 Task: Create a due date automation trigger when advanced on, on the monday of the week a card is due add fields with custom field "Resume" set to a number lower or equal to 1 and greater or equal to 10 at 11:00 AM.
Action: Mouse moved to (1110, 84)
Screenshot: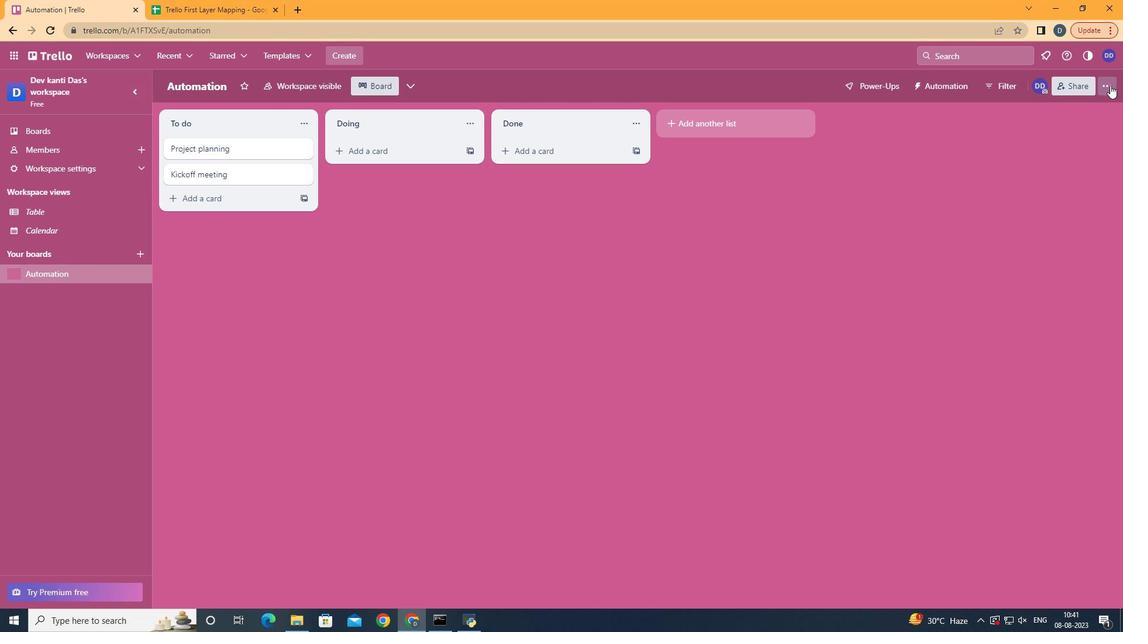
Action: Mouse pressed left at (1110, 84)
Screenshot: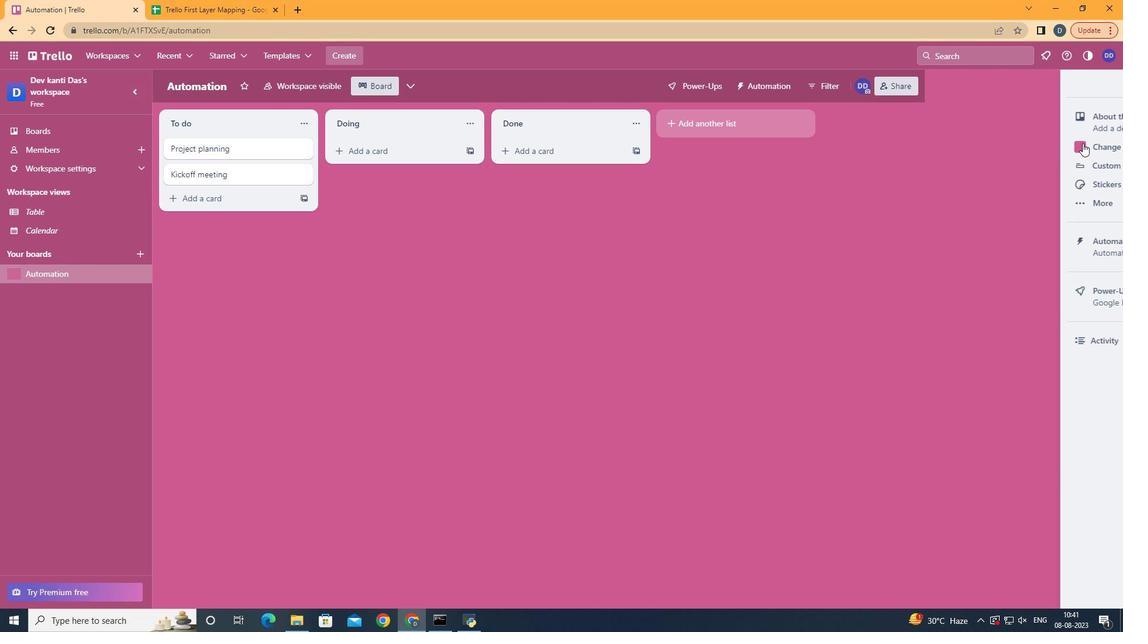 
Action: Mouse moved to (1021, 250)
Screenshot: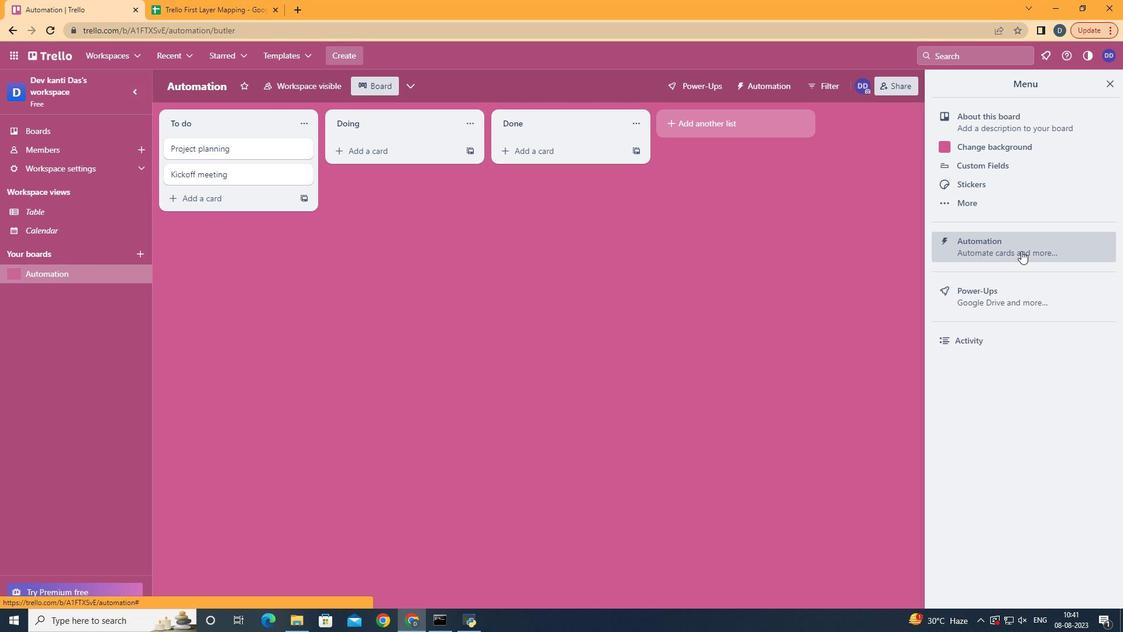 
Action: Mouse pressed left at (1021, 250)
Screenshot: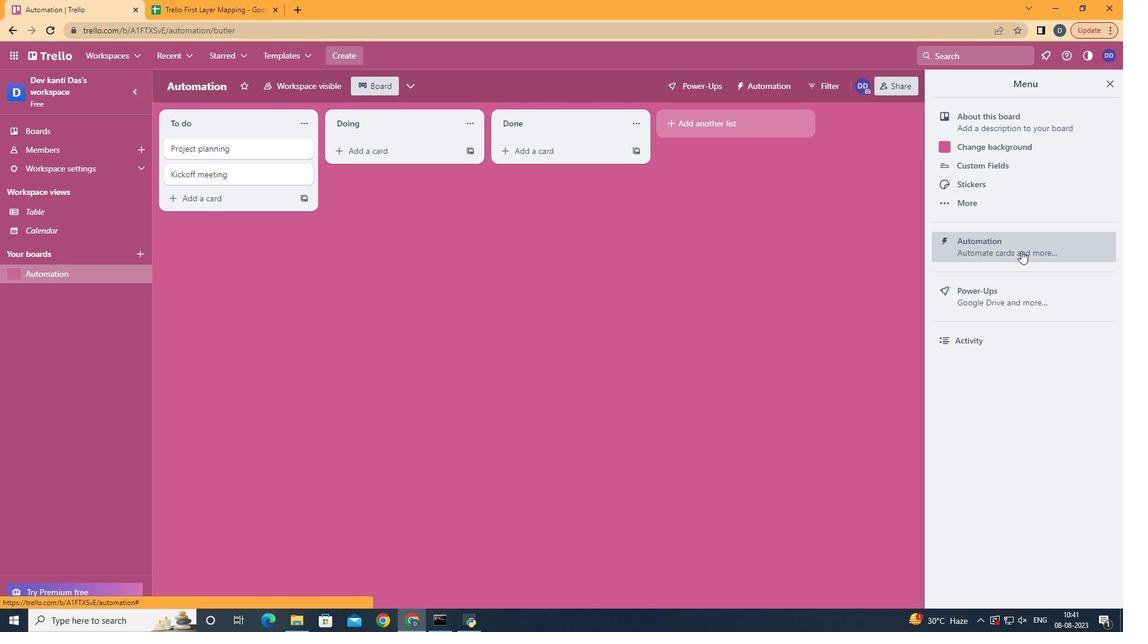 
Action: Mouse moved to (201, 239)
Screenshot: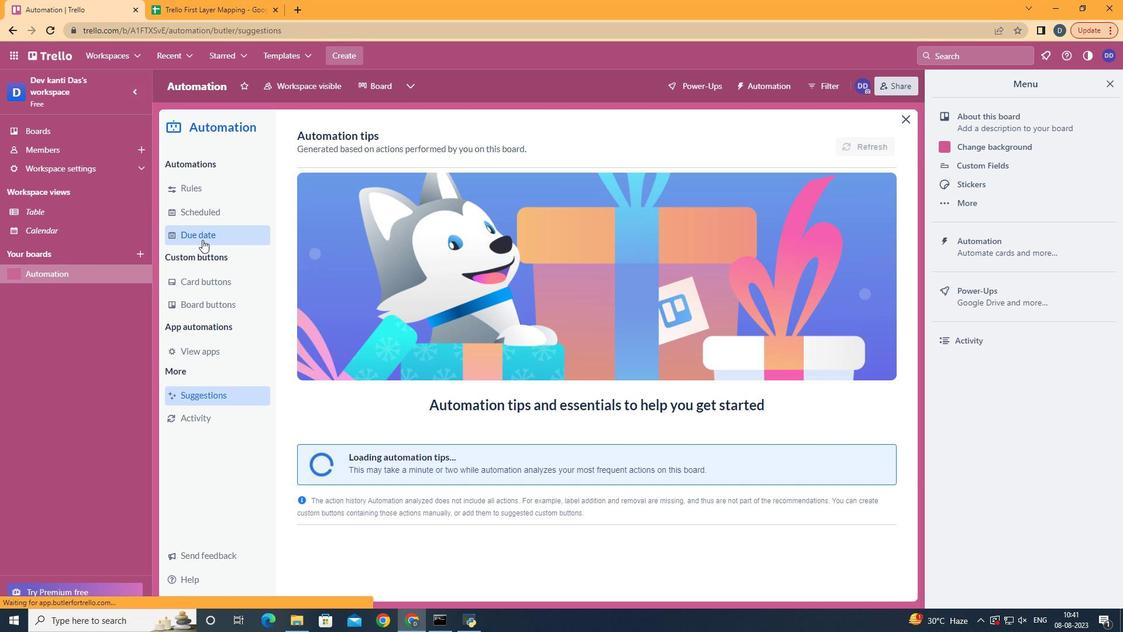 
Action: Mouse pressed left at (201, 239)
Screenshot: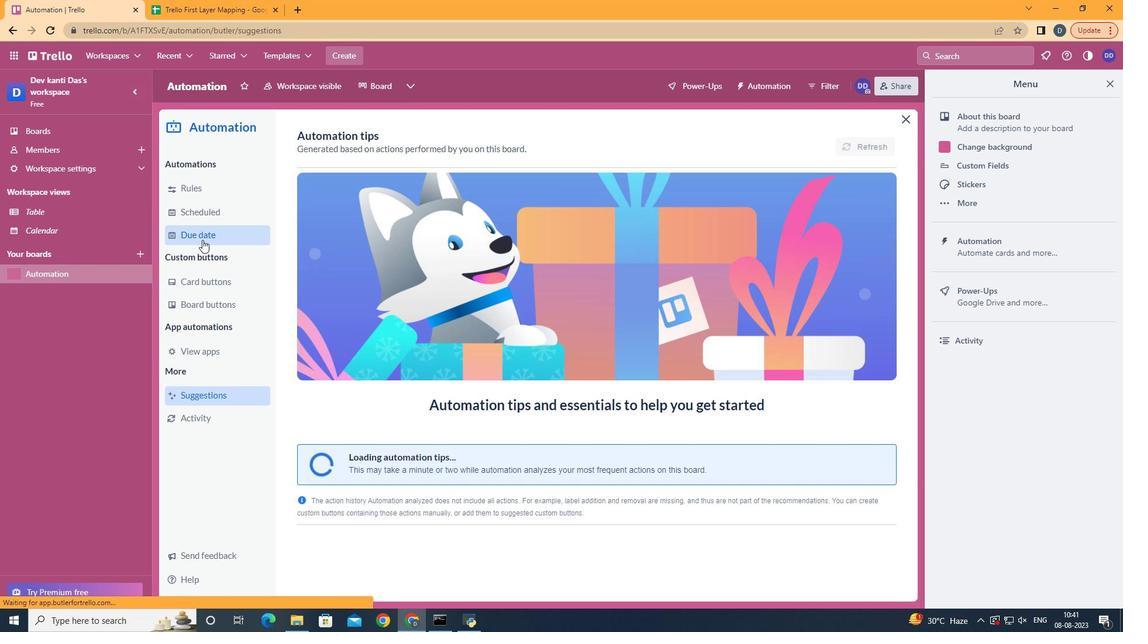 
Action: Mouse moved to (822, 142)
Screenshot: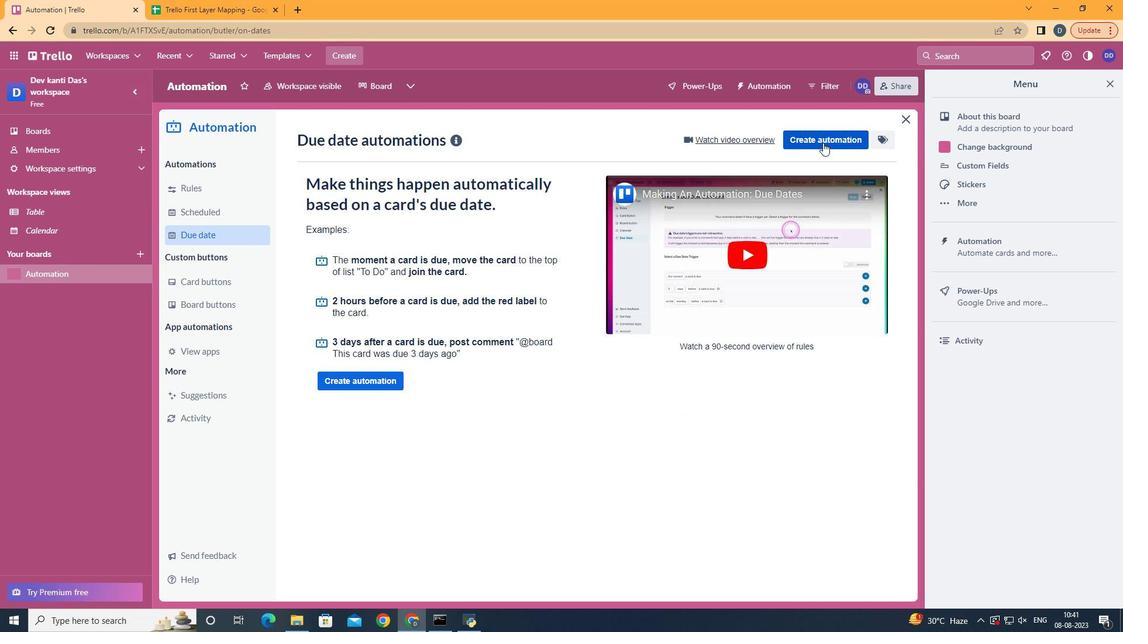 
Action: Mouse pressed left at (822, 142)
Screenshot: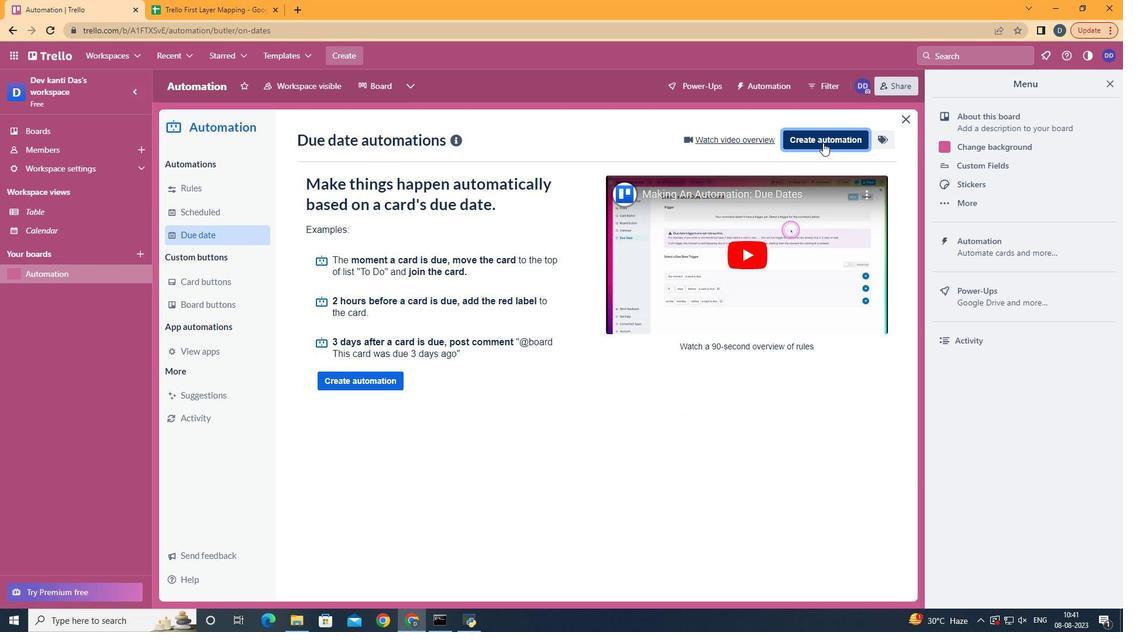 
Action: Mouse moved to (604, 254)
Screenshot: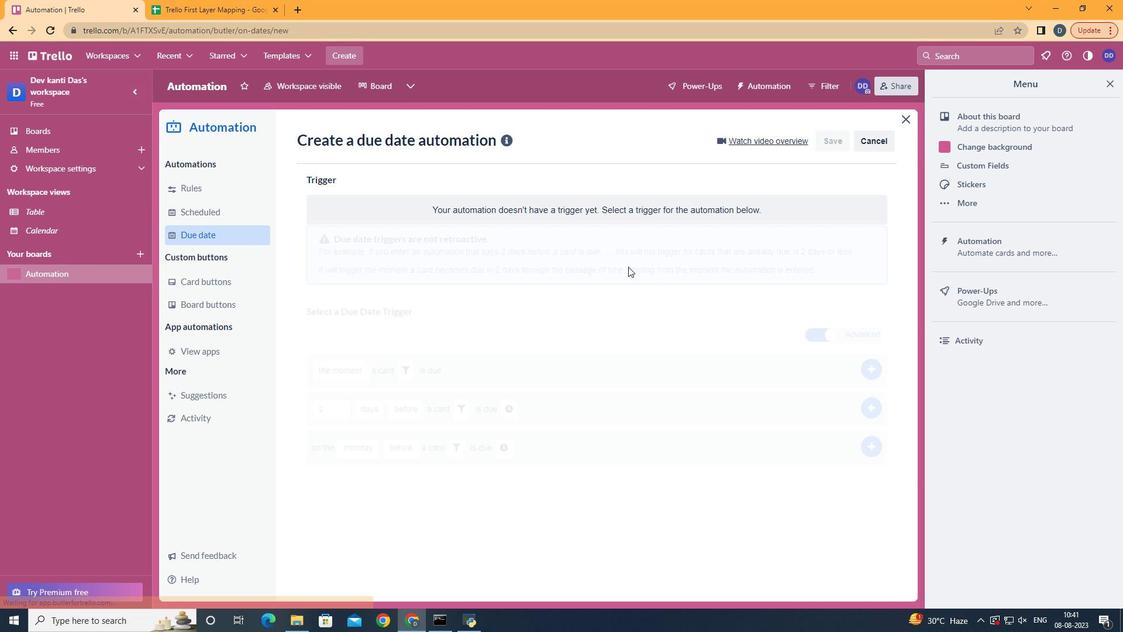 
Action: Mouse pressed left at (604, 254)
Screenshot: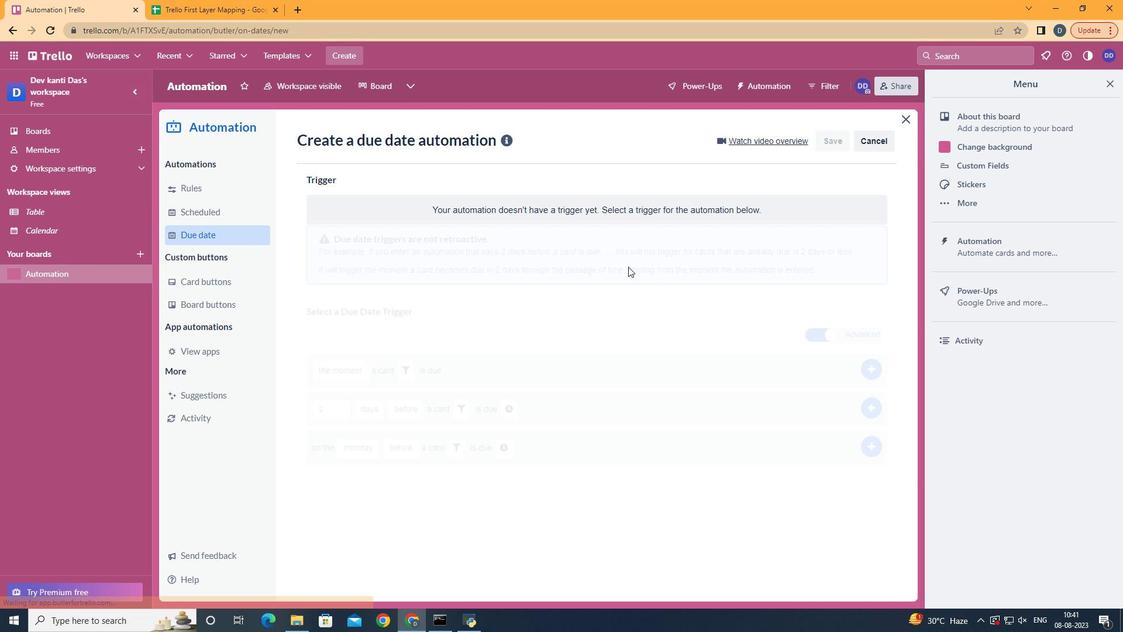 
Action: Mouse moved to (375, 302)
Screenshot: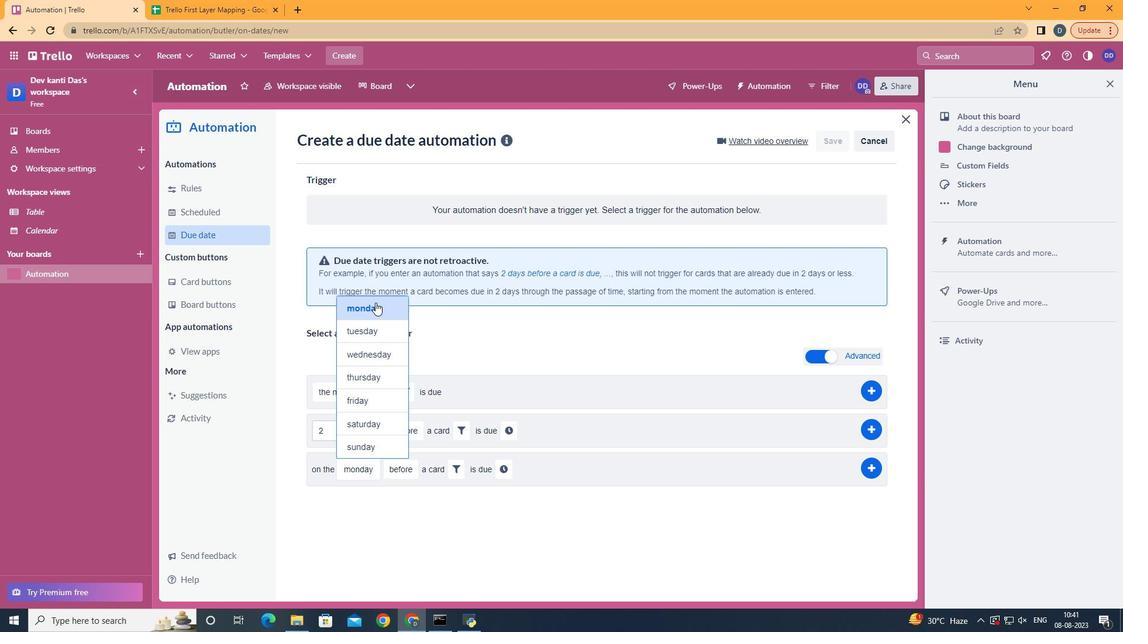 
Action: Mouse pressed left at (375, 302)
Screenshot: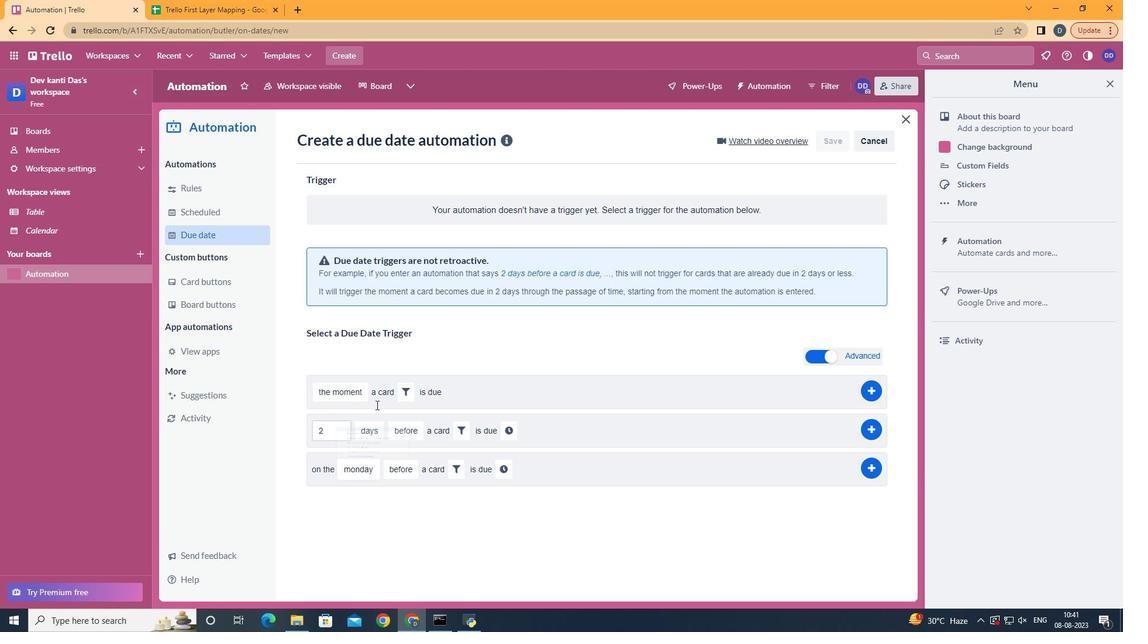 
Action: Mouse moved to (431, 540)
Screenshot: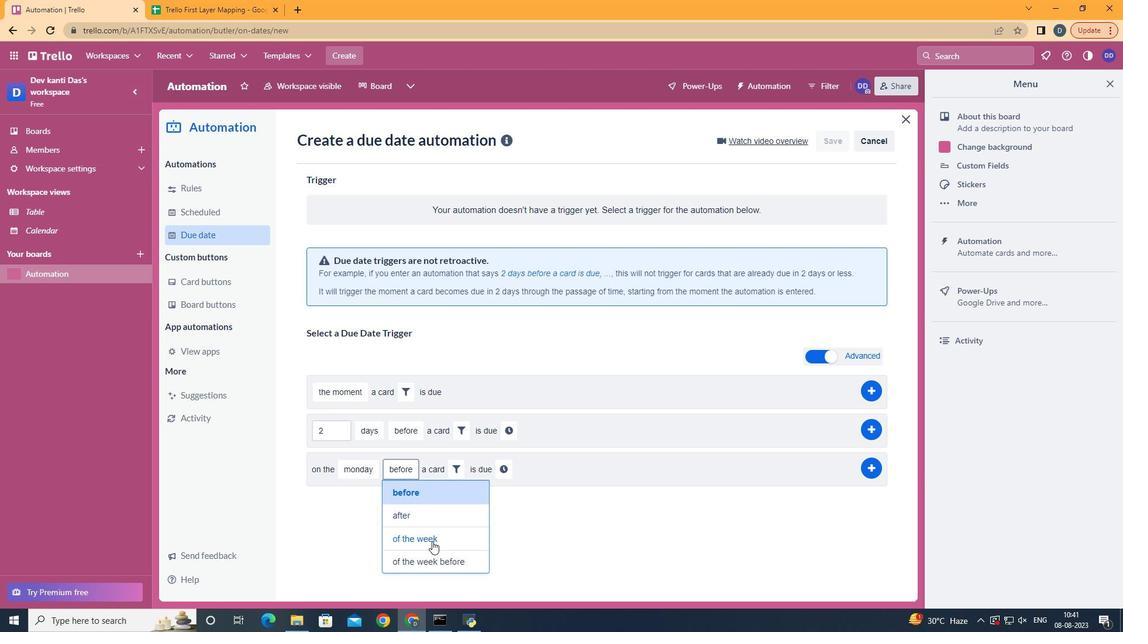 
Action: Mouse pressed left at (431, 540)
Screenshot: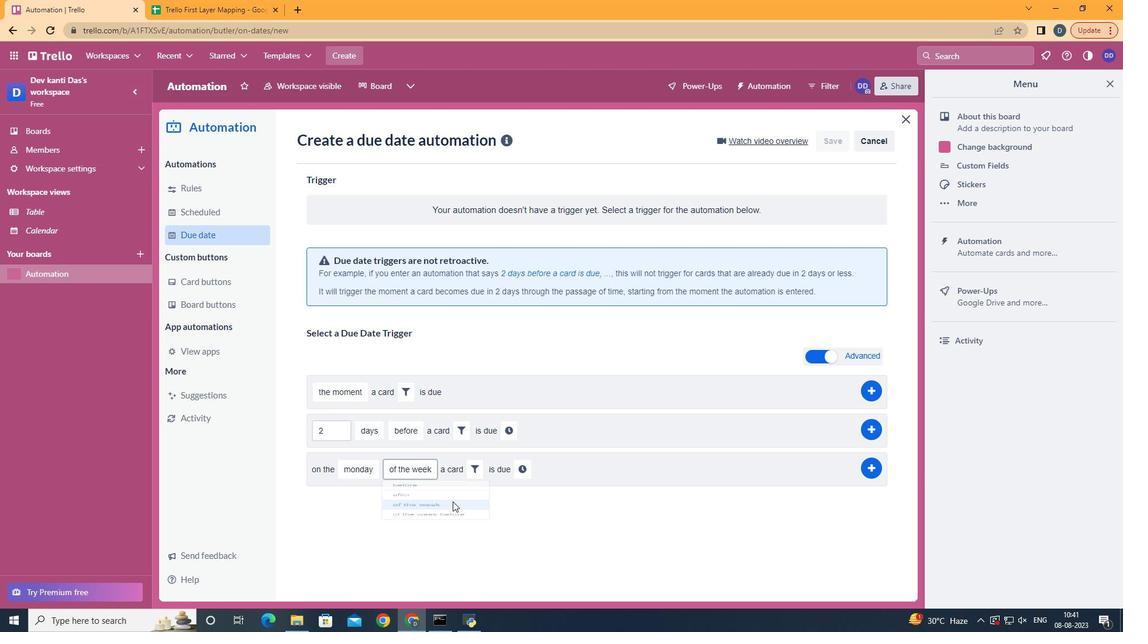 
Action: Mouse moved to (472, 459)
Screenshot: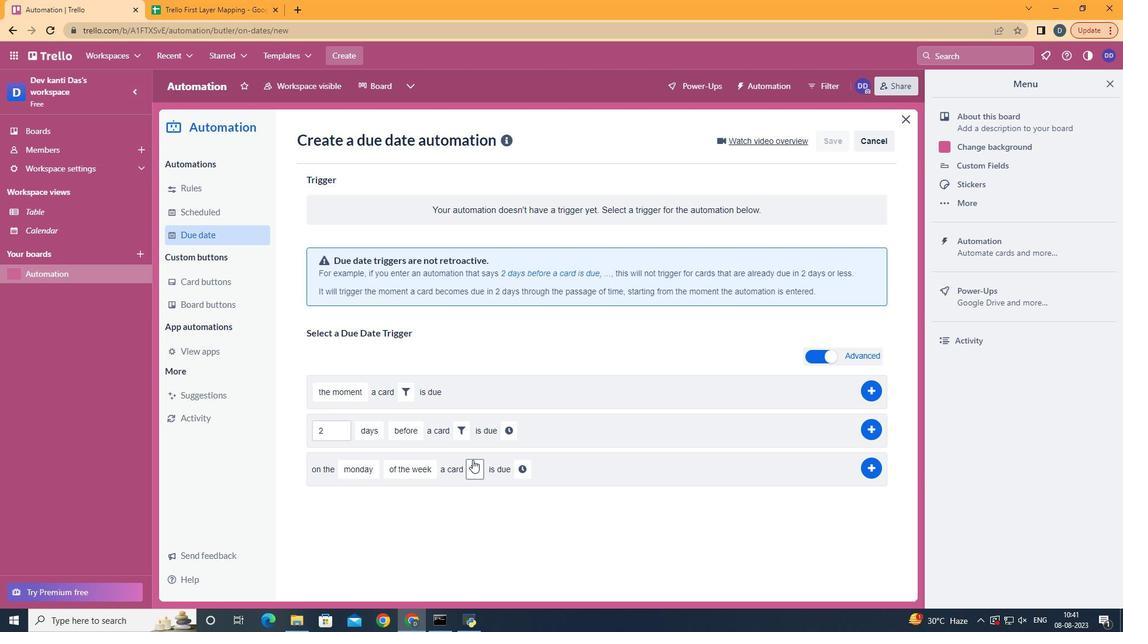 
Action: Mouse pressed left at (472, 459)
Screenshot: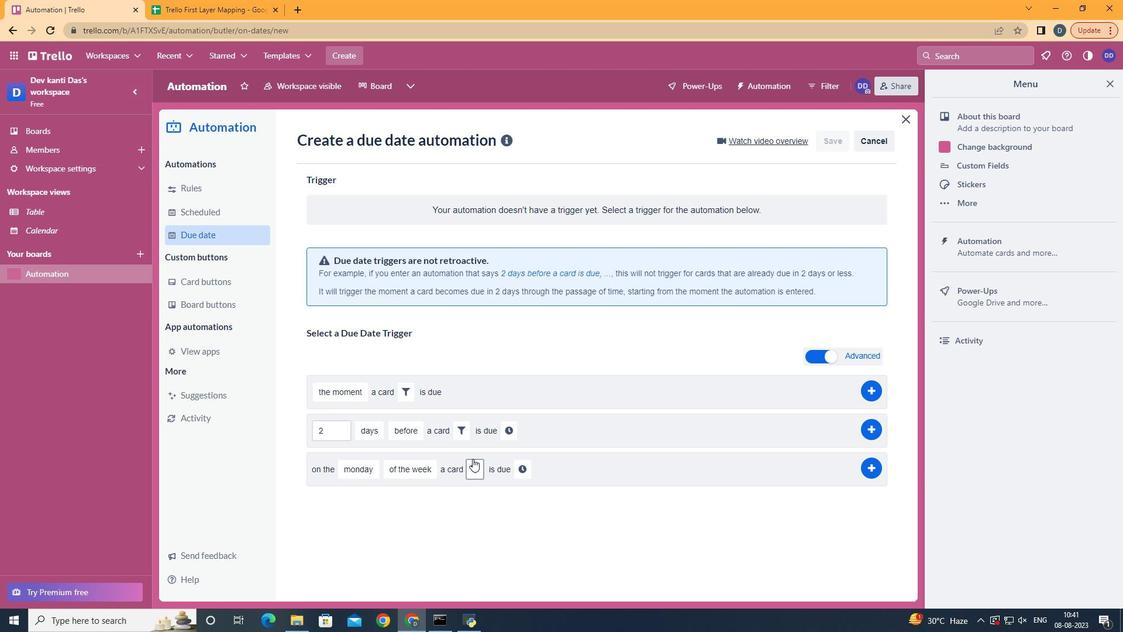 
Action: Mouse moved to (657, 506)
Screenshot: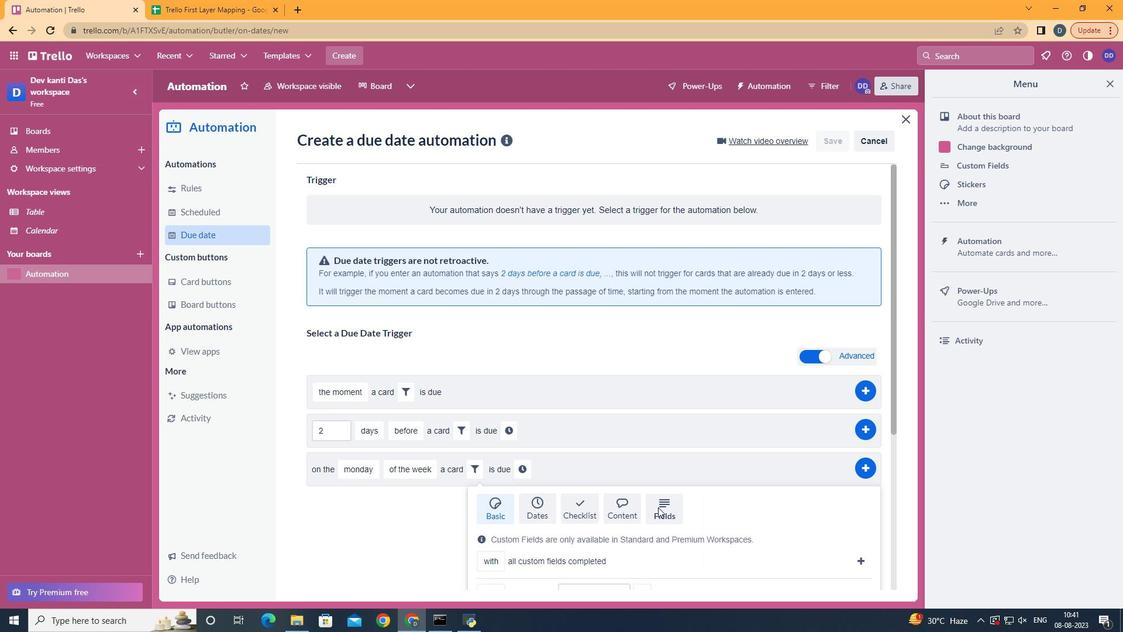 
Action: Mouse pressed left at (657, 506)
Screenshot: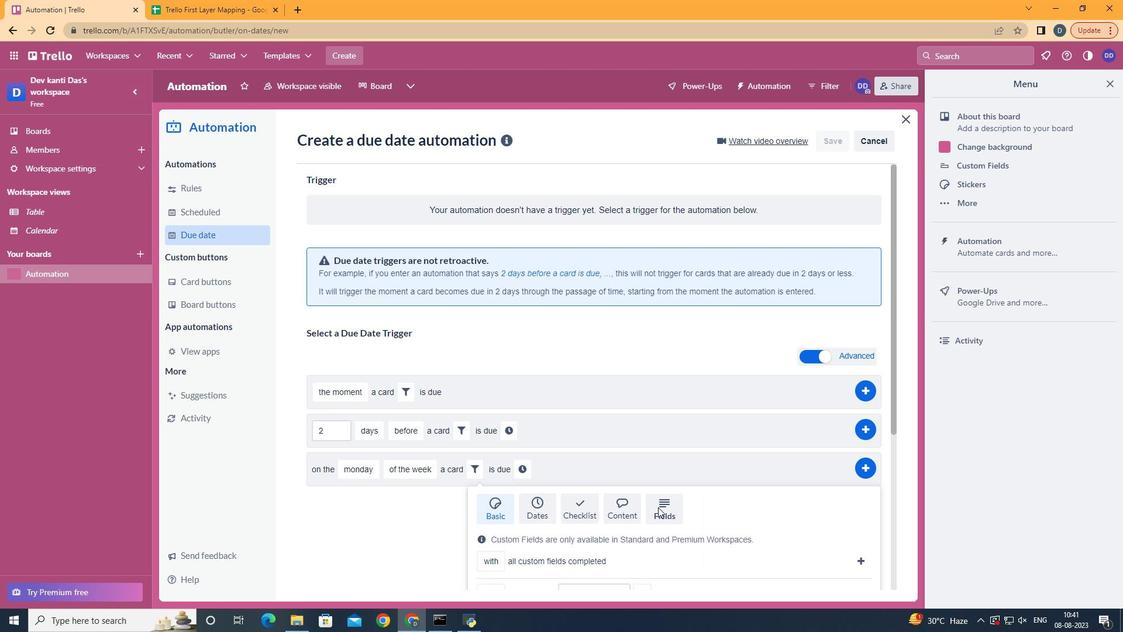 
Action: Mouse scrolled (657, 506) with delta (0, 0)
Screenshot: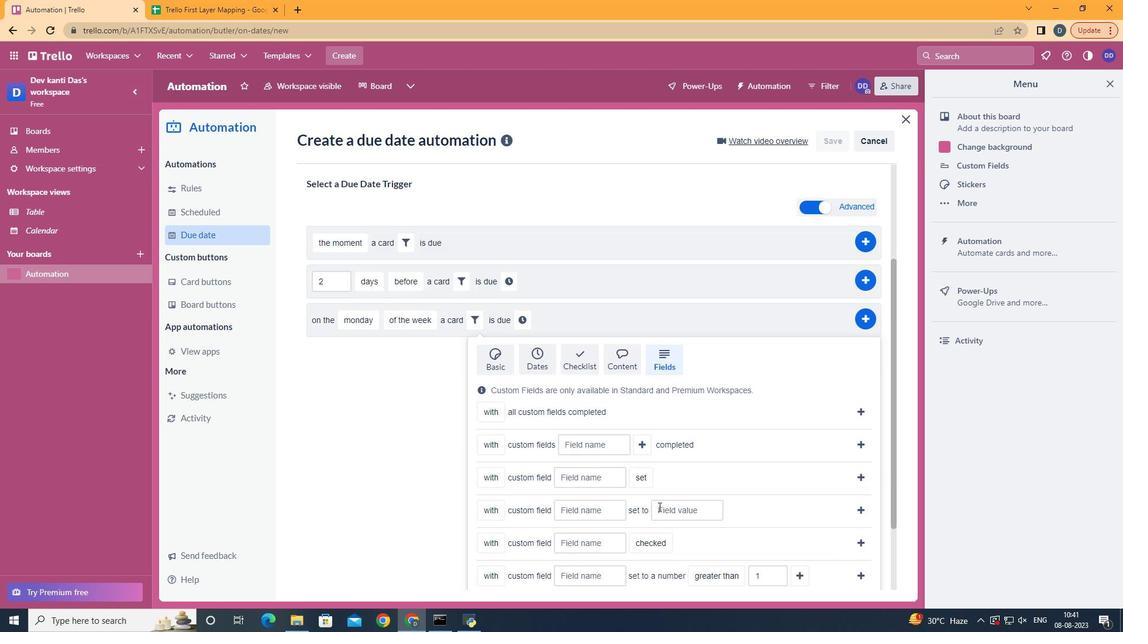 
Action: Mouse scrolled (657, 506) with delta (0, 0)
Screenshot: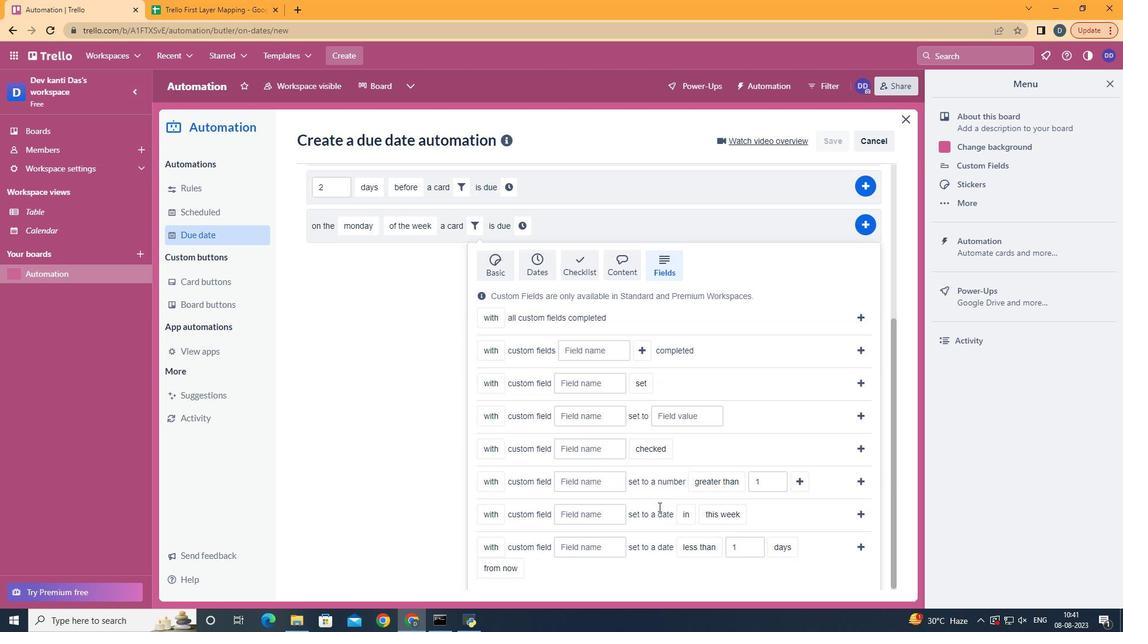 
Action: Mouse scrolled (657, 506) with delta (0, 0)
Screenshot: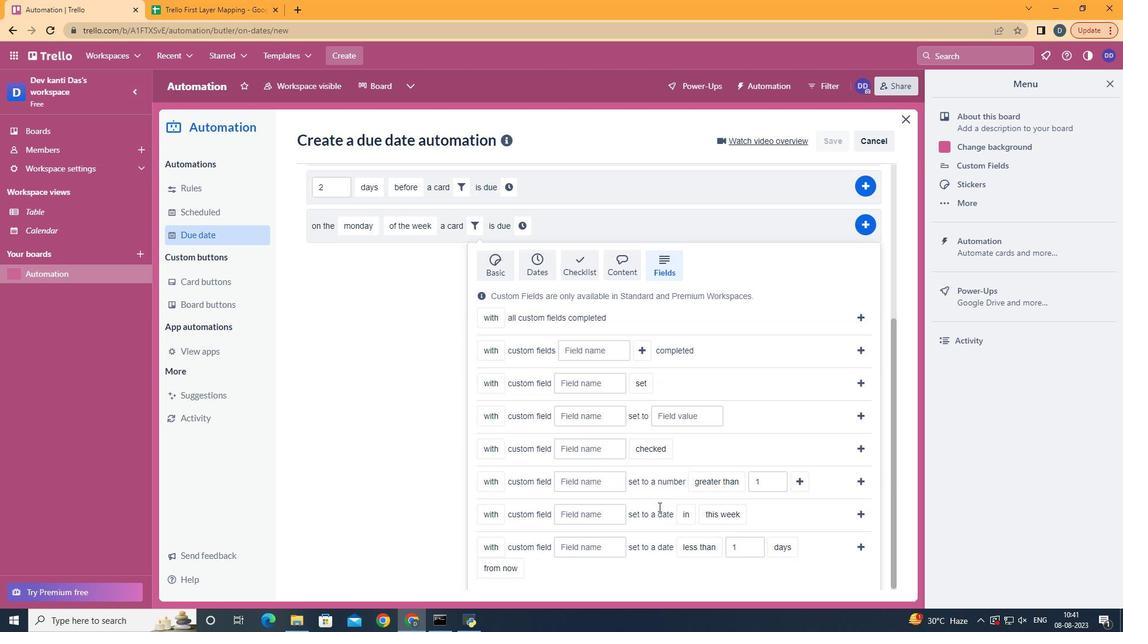 
Action: Mouse scrolled (657, 506) with delta (0, 0)
Screenshot: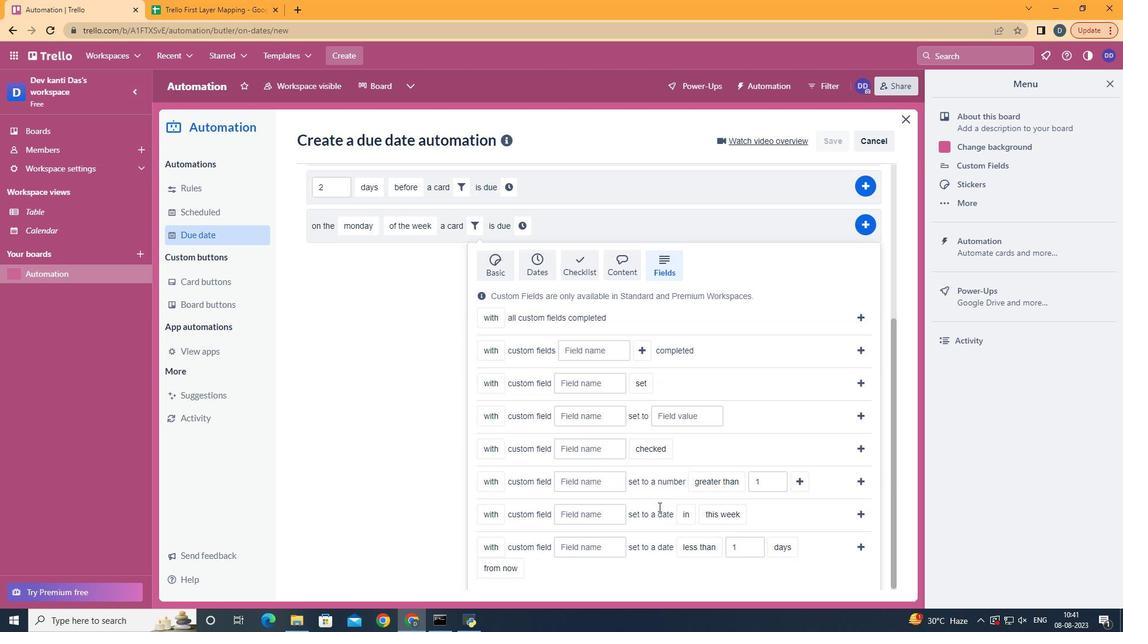 
Action: Mouse scrolled (657, 506) with delta (0, 0)
Screenshot: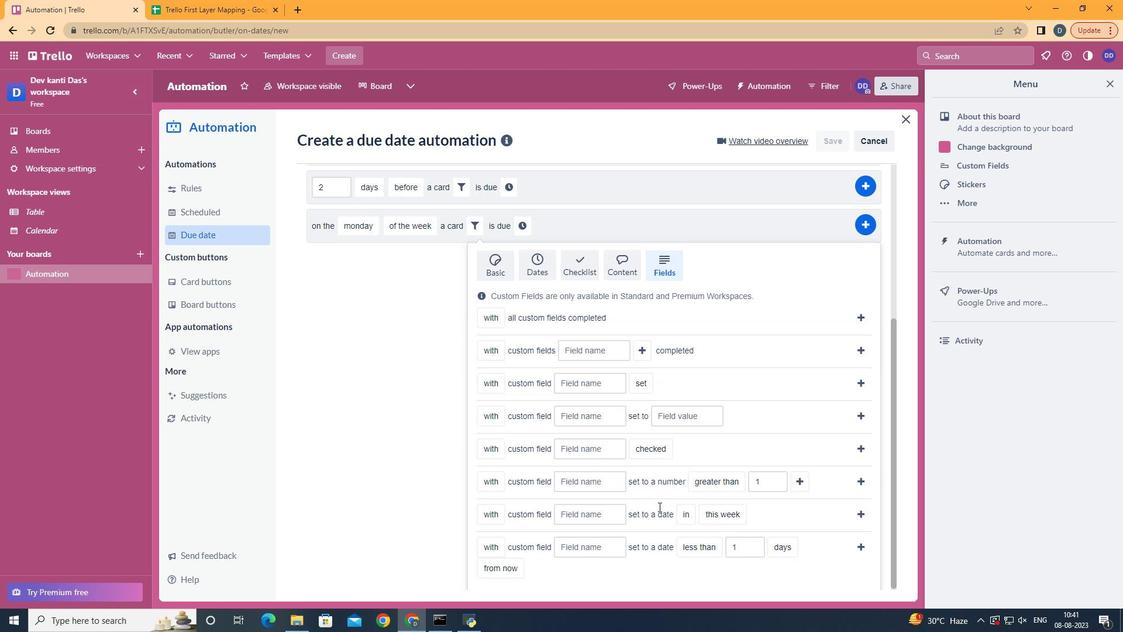 
Action: Mouse moved to (499, 500)
Screenshot: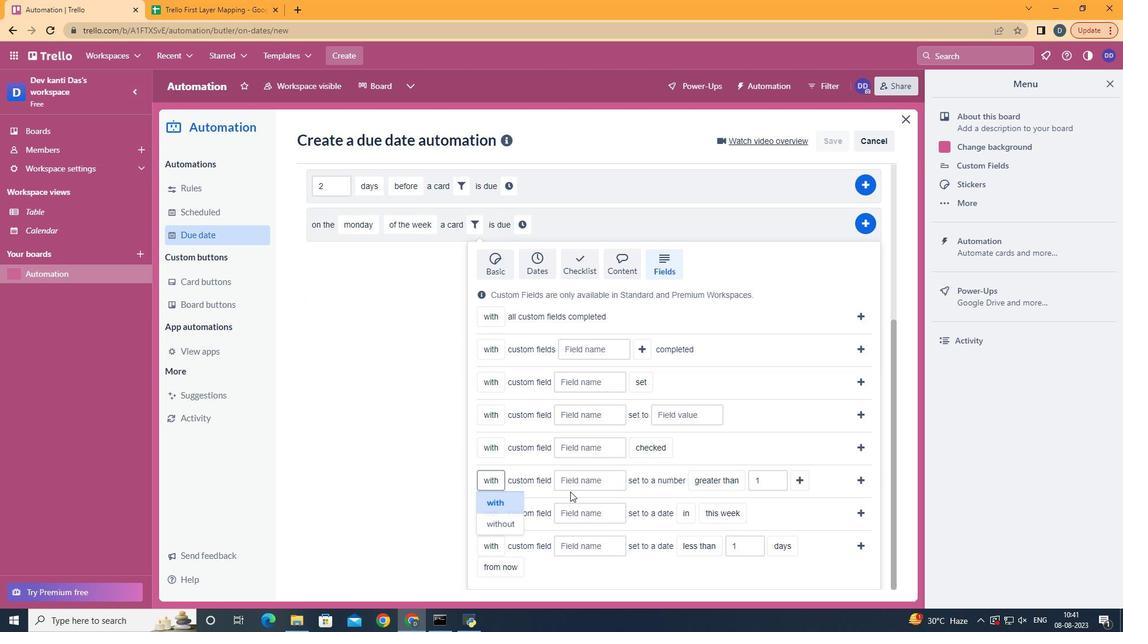 
Action: Mouse pressed left at (499, 500)
Screenshot: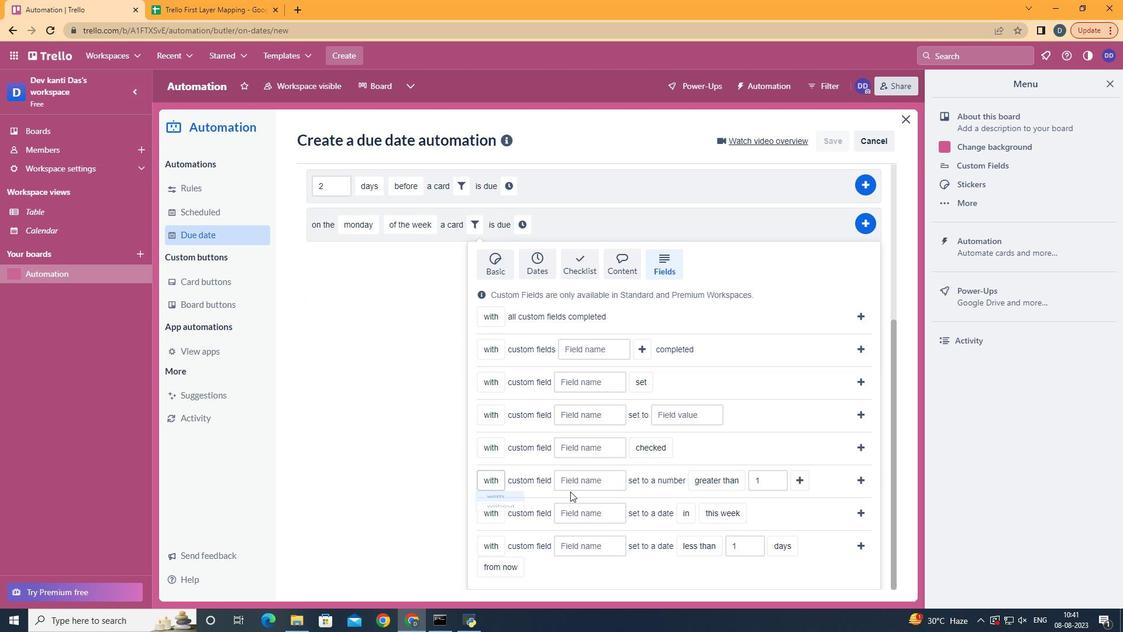 
Action: Mouse moved to (607, 479)
Screenshot: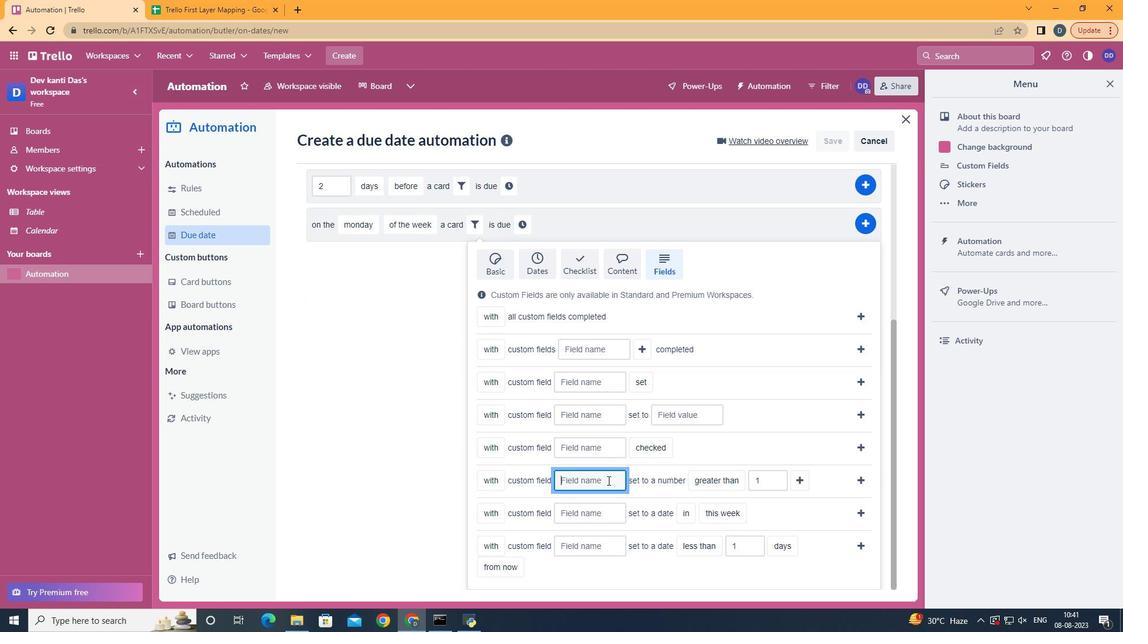 
Action: Mouse pressed left at (607, 479)
Screenshot: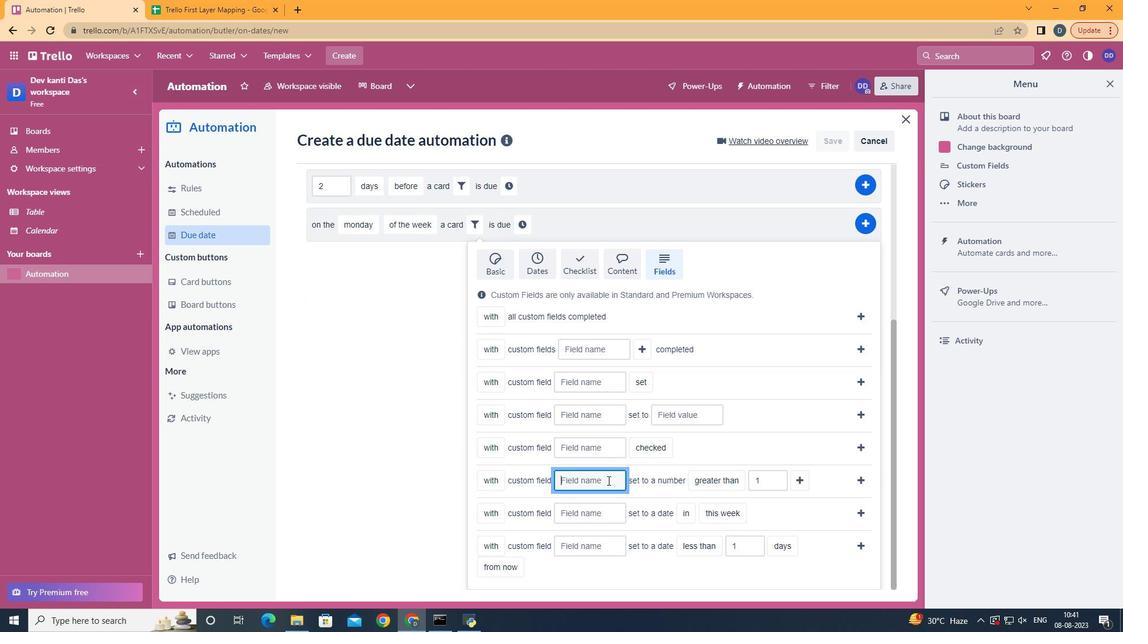 
Action: Key pressed <Key.shift>Resume
Screenshot: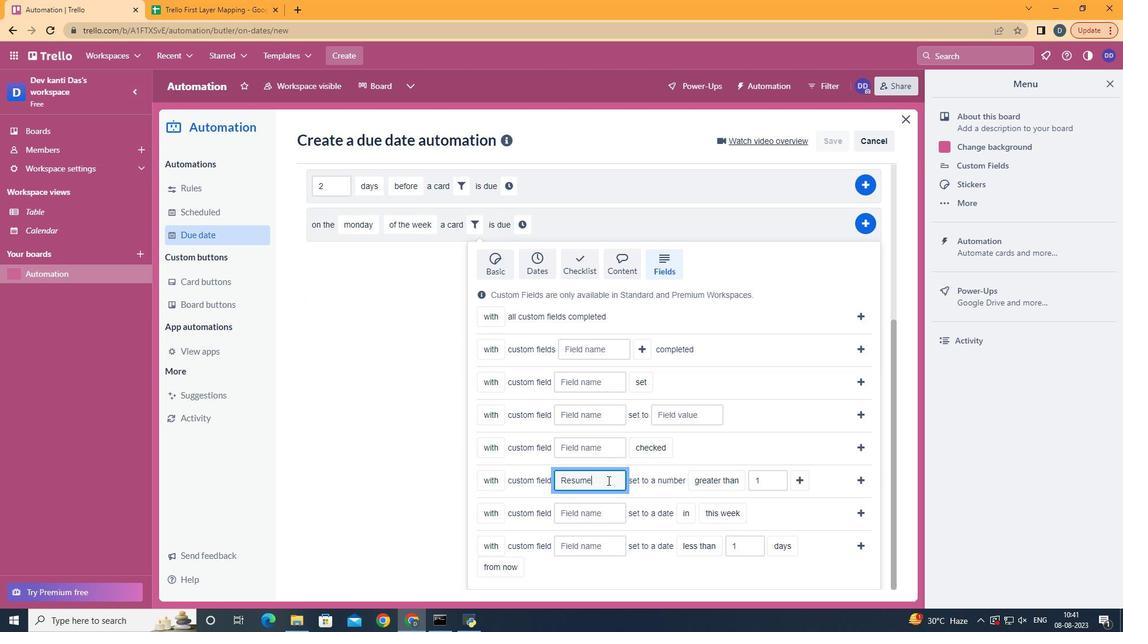 
Action: Mouse moved to (725, 564)
Screenshot: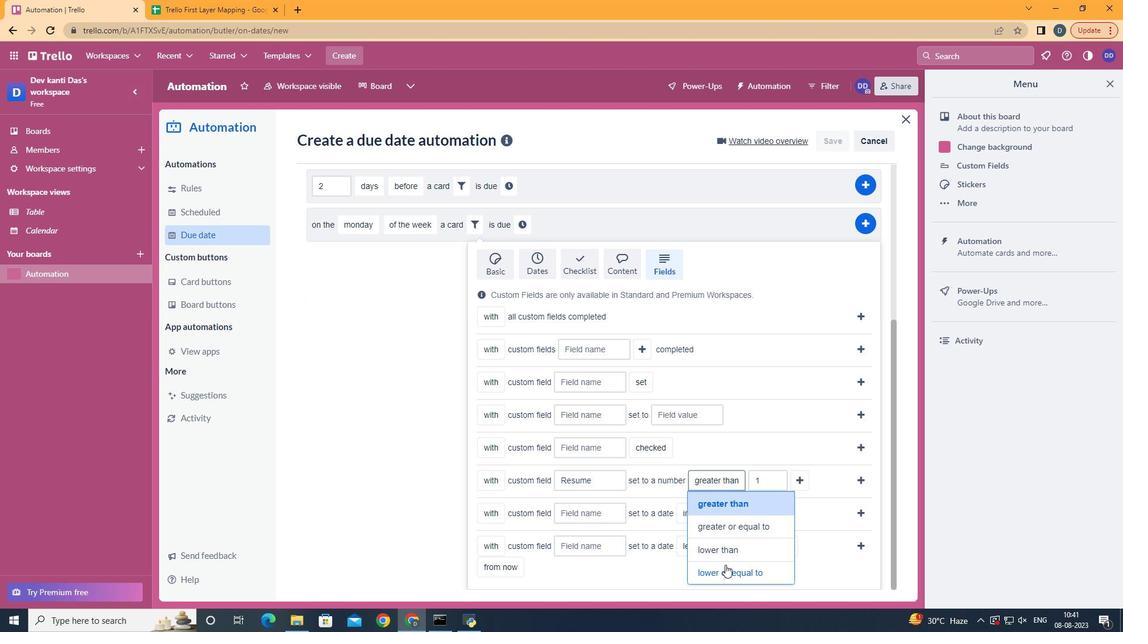 
Action: Mouse pressed left at (725, 564)
Screenshot: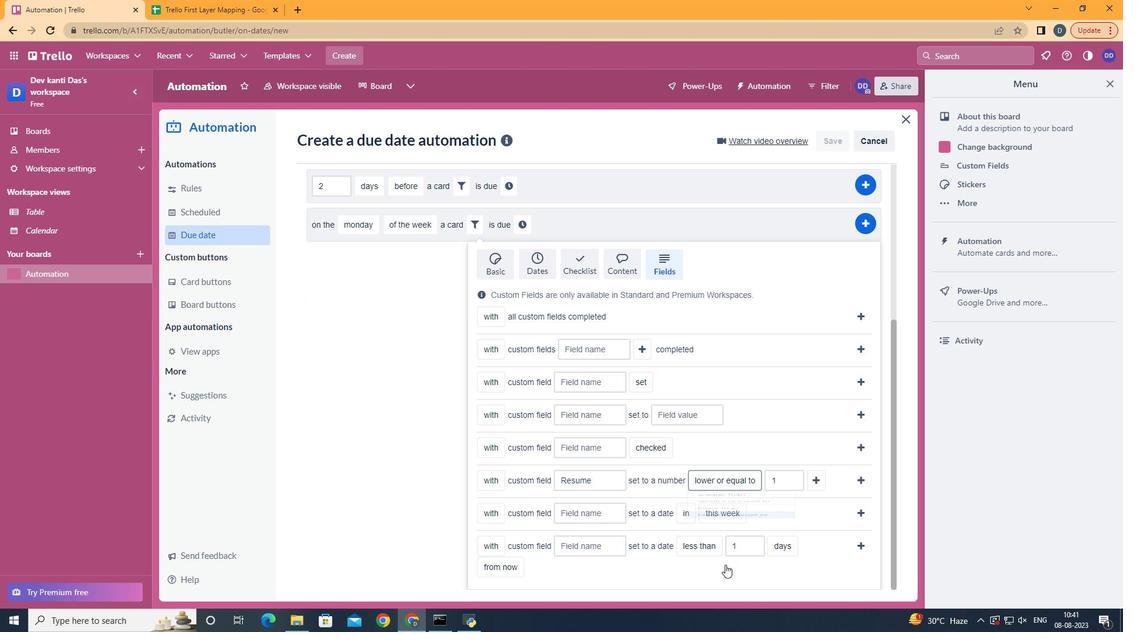 
Action: Mouse moved to (815, 481)
Screenshot: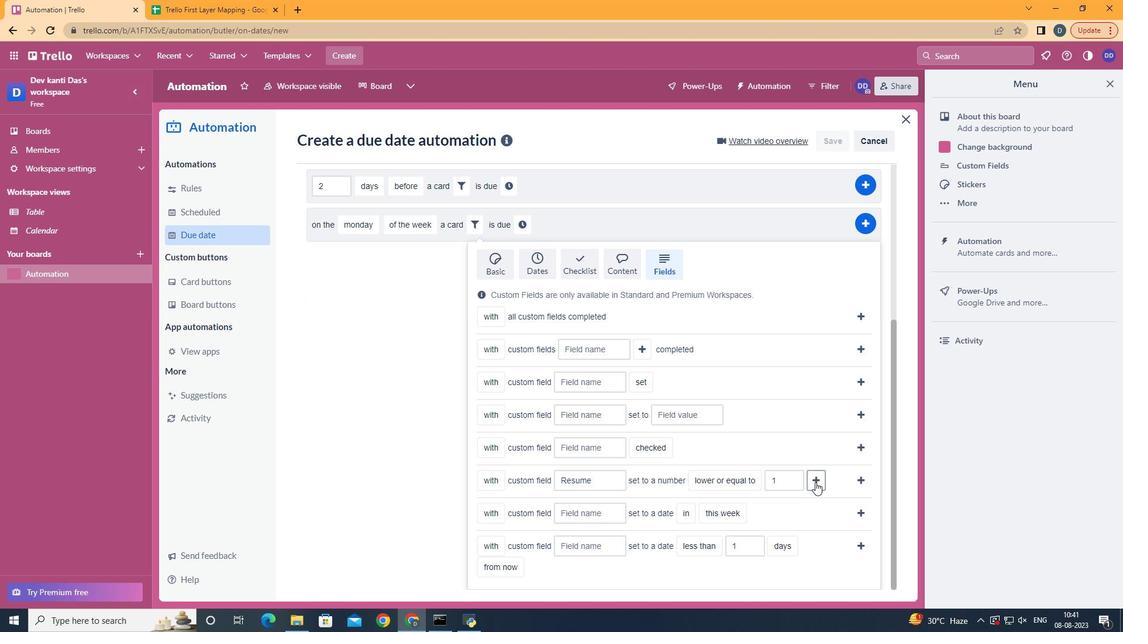 
Action: Mouse pressed left at (815, 481)
Screenshot: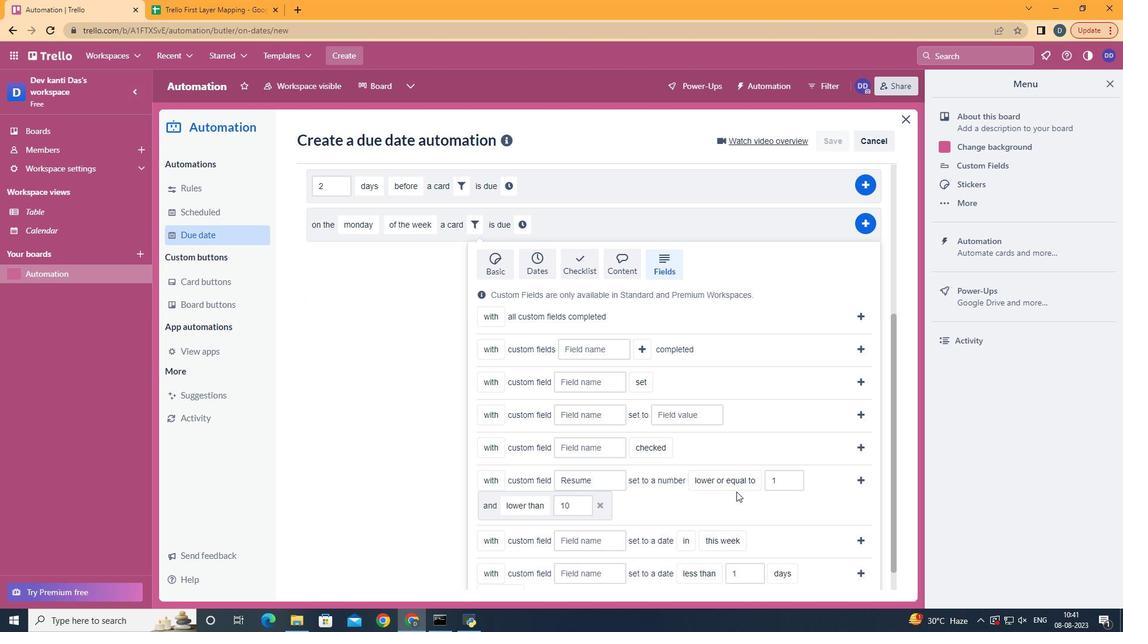 
Action: Mouse moved to (548, 488)
Screenshot: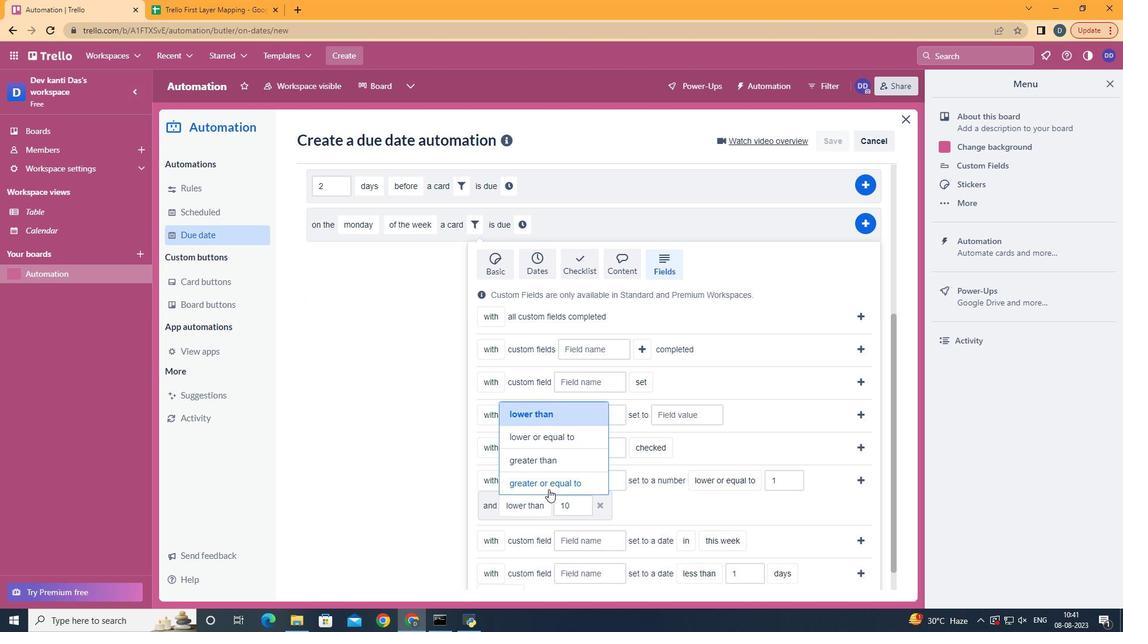 
Action: Mouse pressed left at (548, 488)
Screenshot: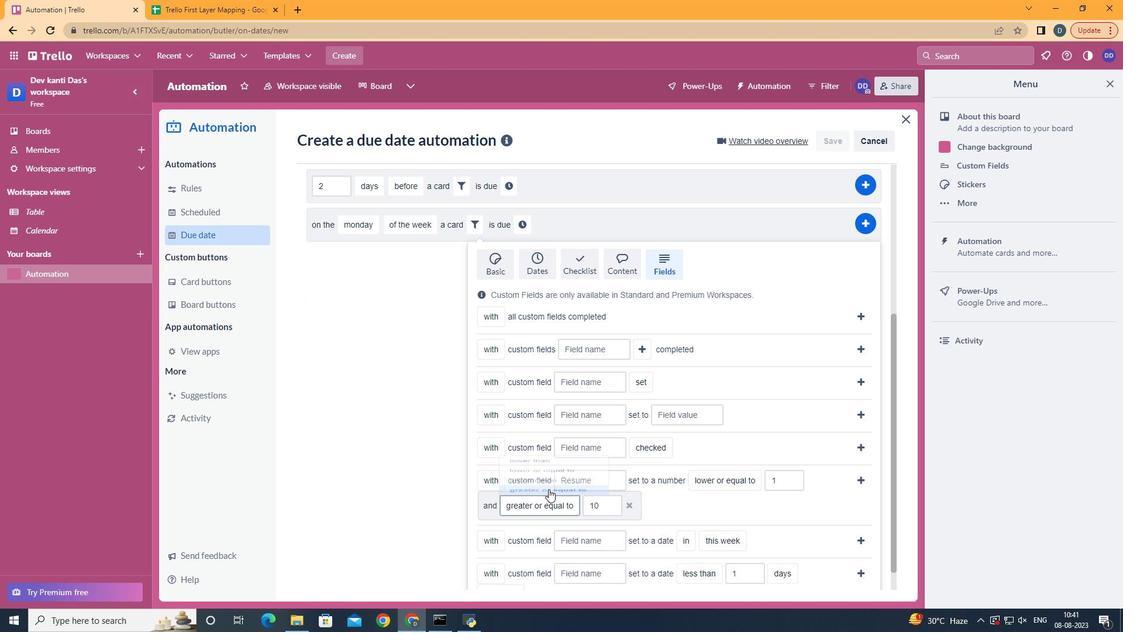 
Action: Mouse moved to (866, 480)
Screenshot: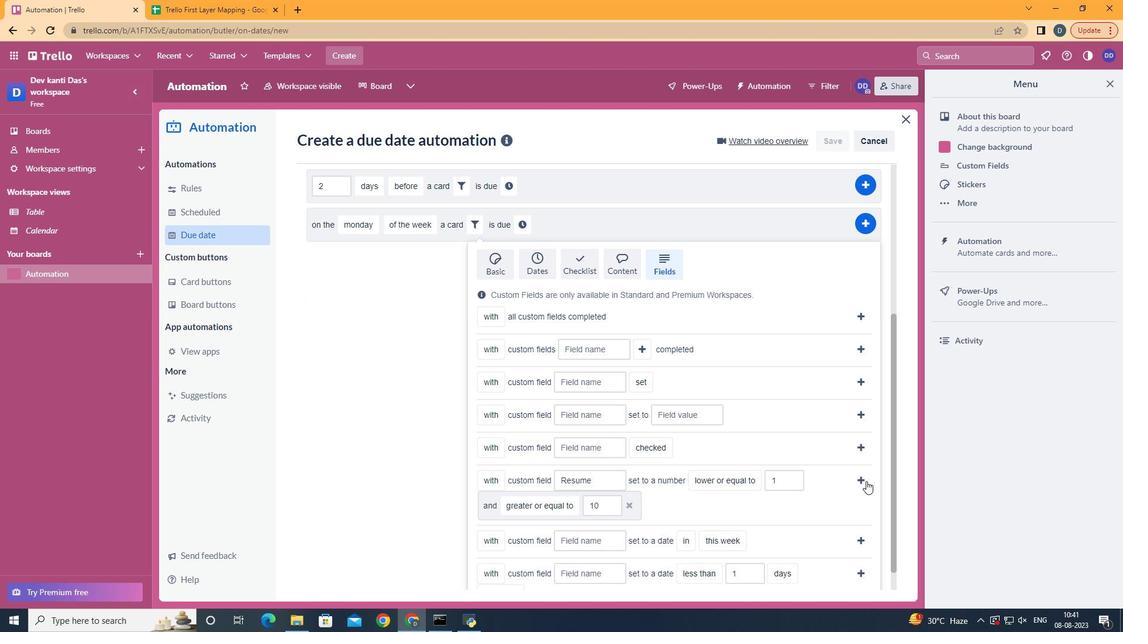 
Action: Mouse pressed left at (866, 480)
Screenshot: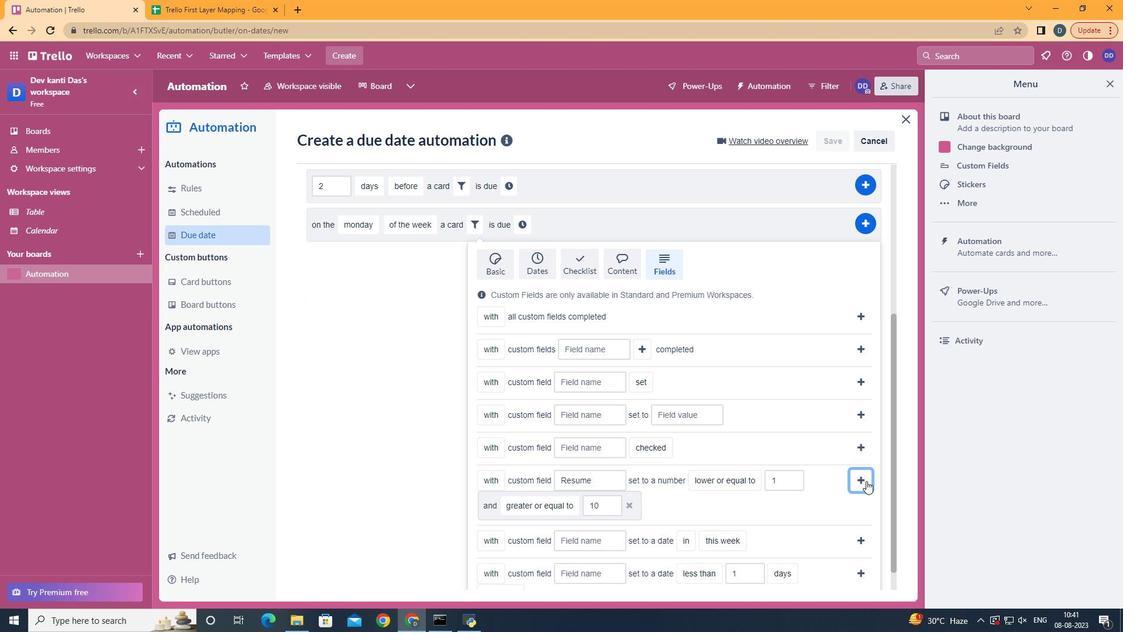 
Action: Mouse moved to (340, 499)
Screenshot: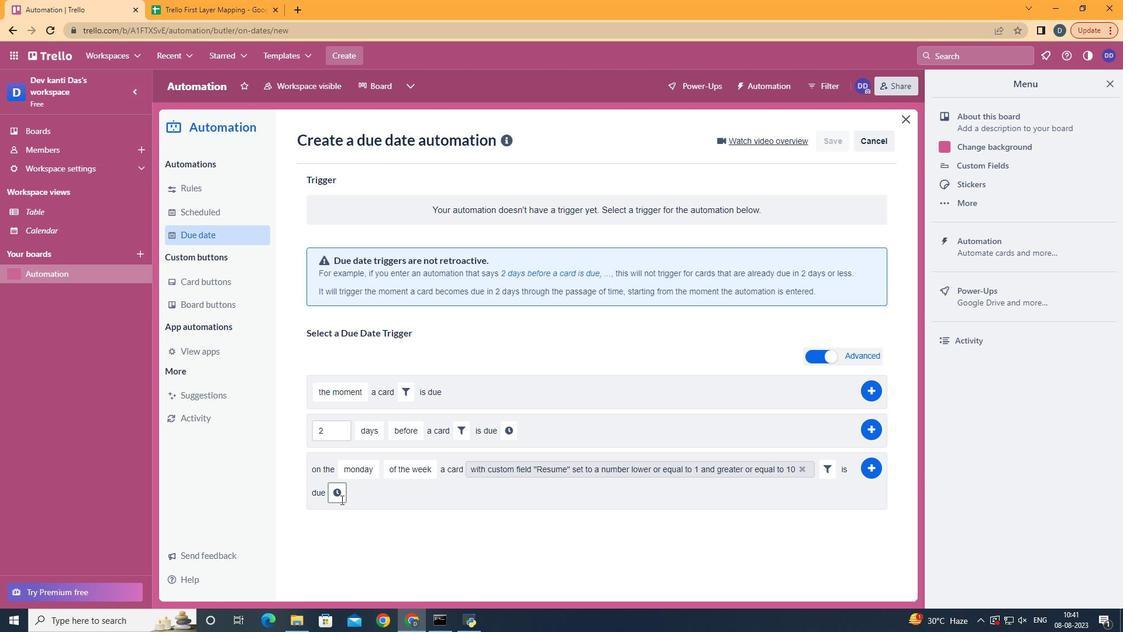 
Action: Mouse pressed left at (340, 499)
Screenshot: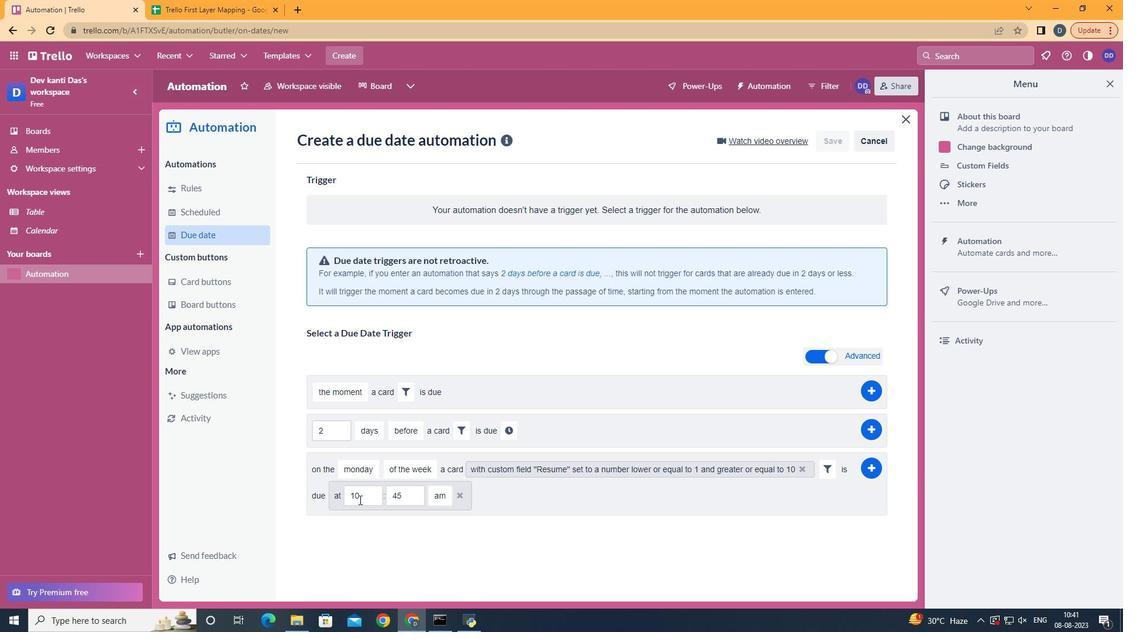 
Action: Mouse moved to (365, 499)
Screenshot: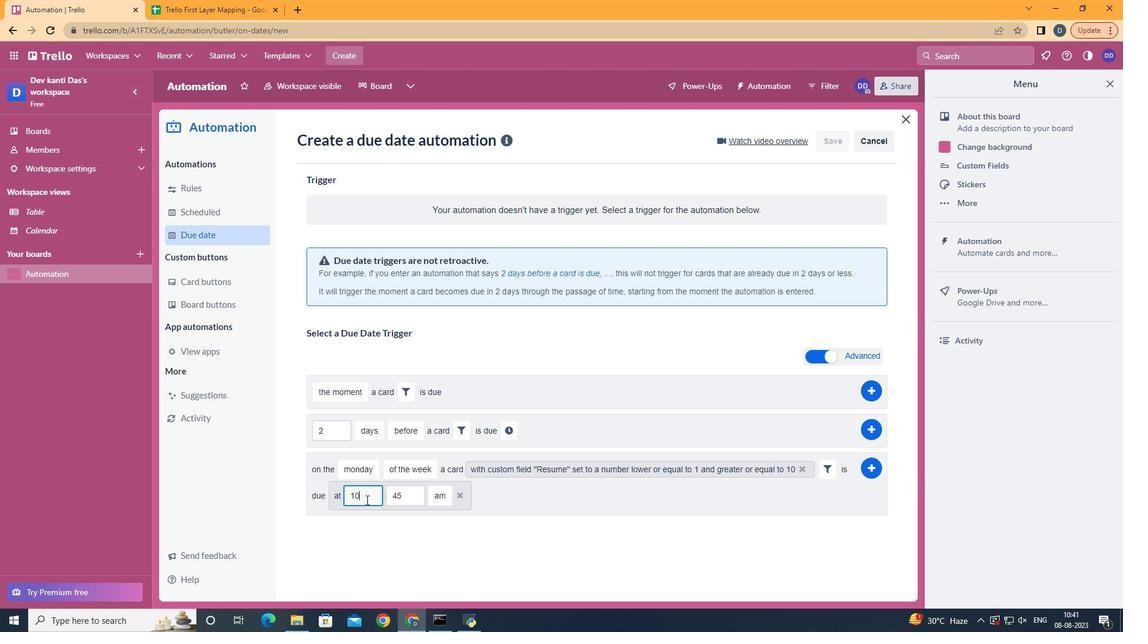 
Action: Mouse pressed left at (365, 499)
Screenshot: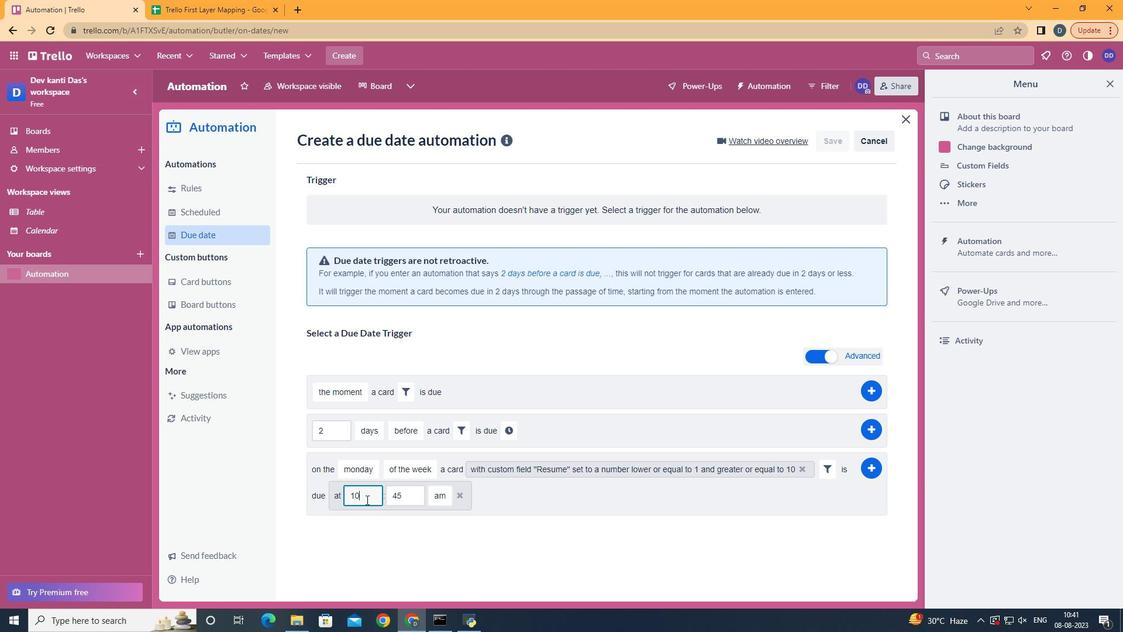 
Action: Mouse moved to (366, 499)
Screenshot: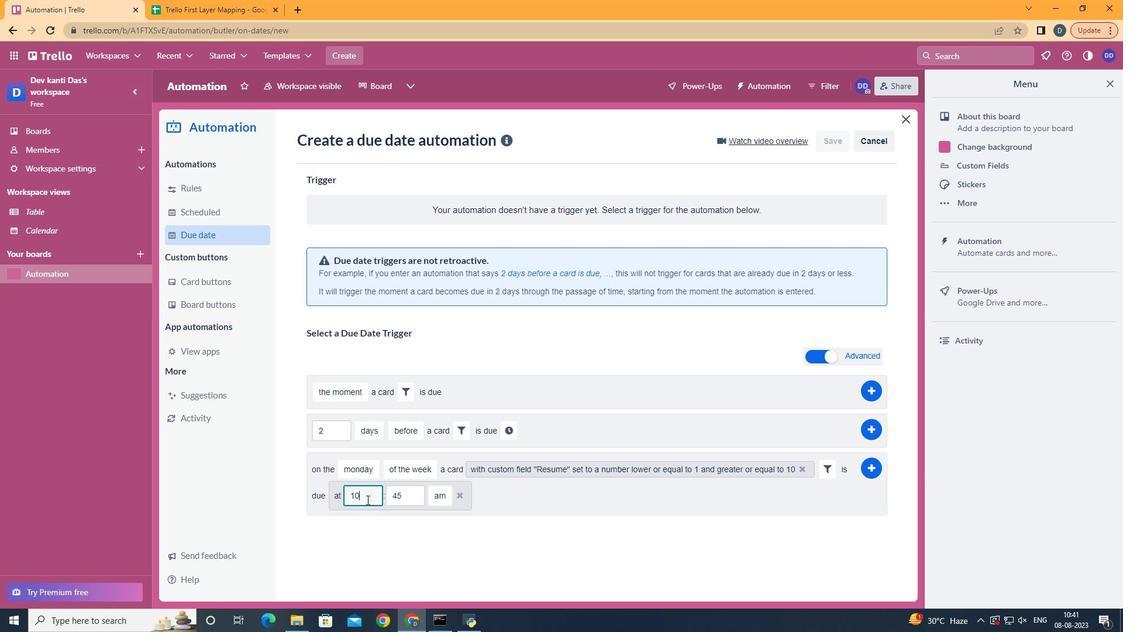 
Action: Key pressed <Key.backspace>1
Screenshot: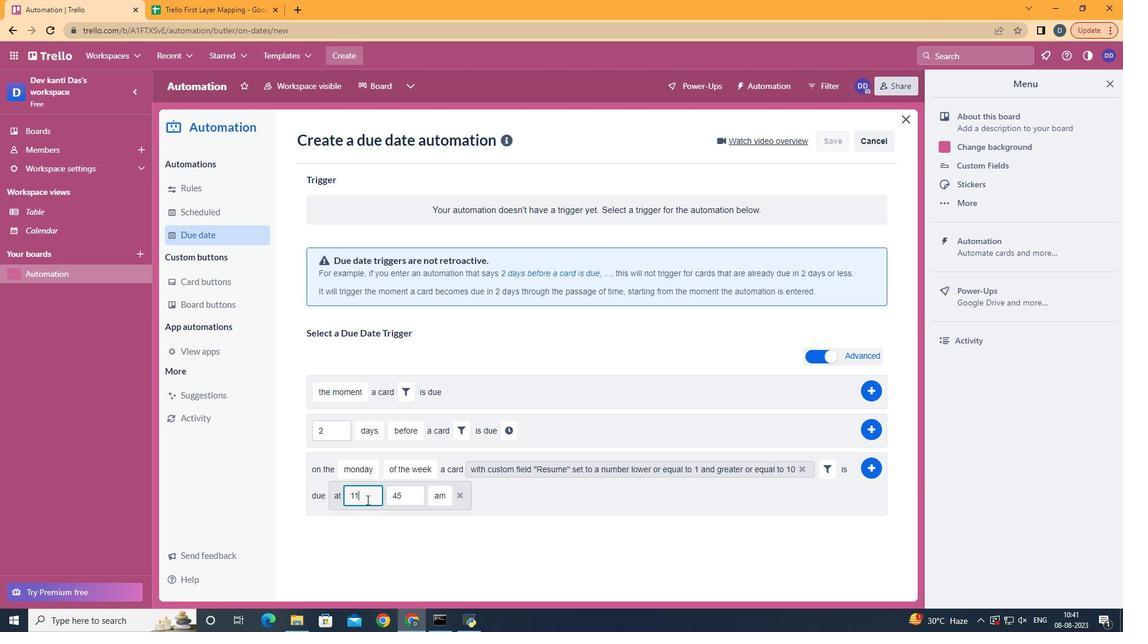 
Action: Mouse moved to (407, 487)
Screenshot: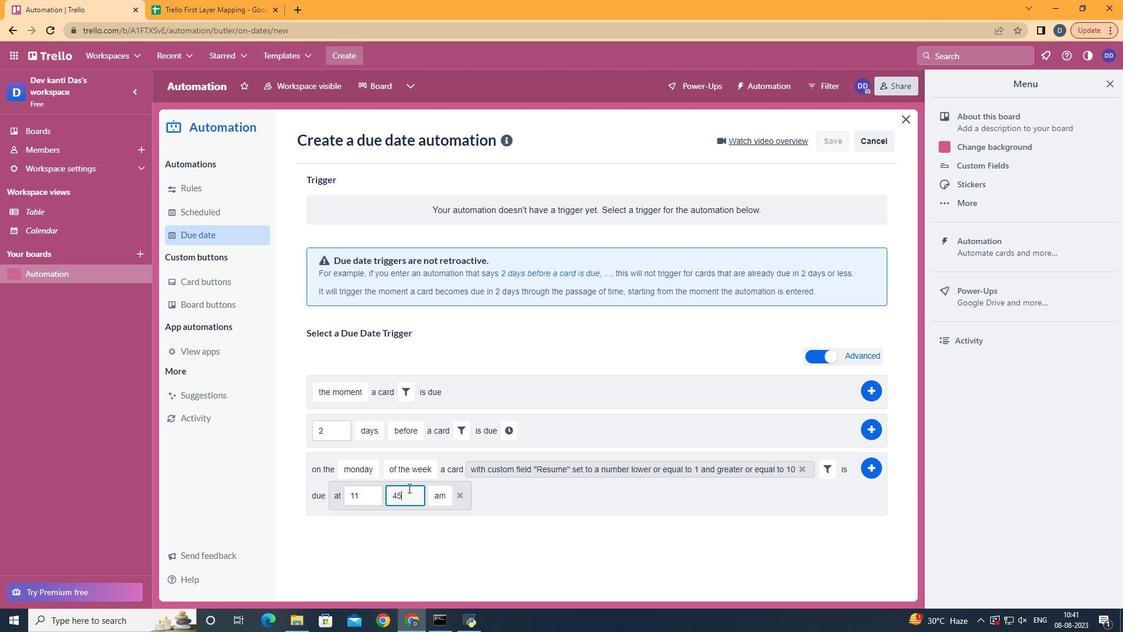 
Action: Mouse pressed left at (407, 487)
Screenshot: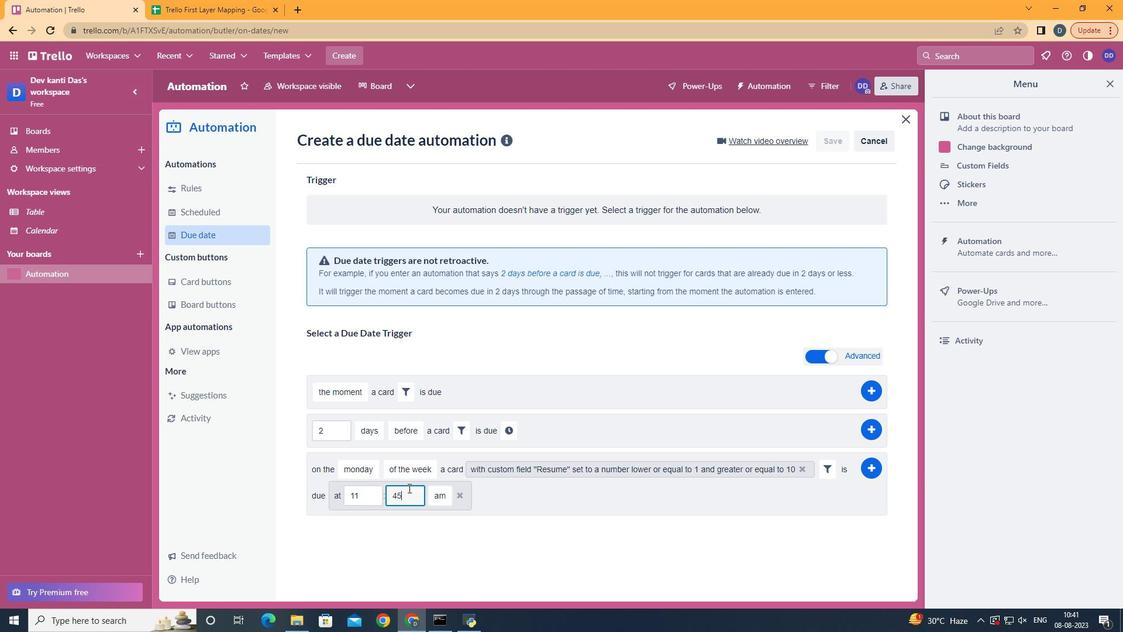 
Action: Key pressed <Key.backspace><Key.backspace>00
Screenshot: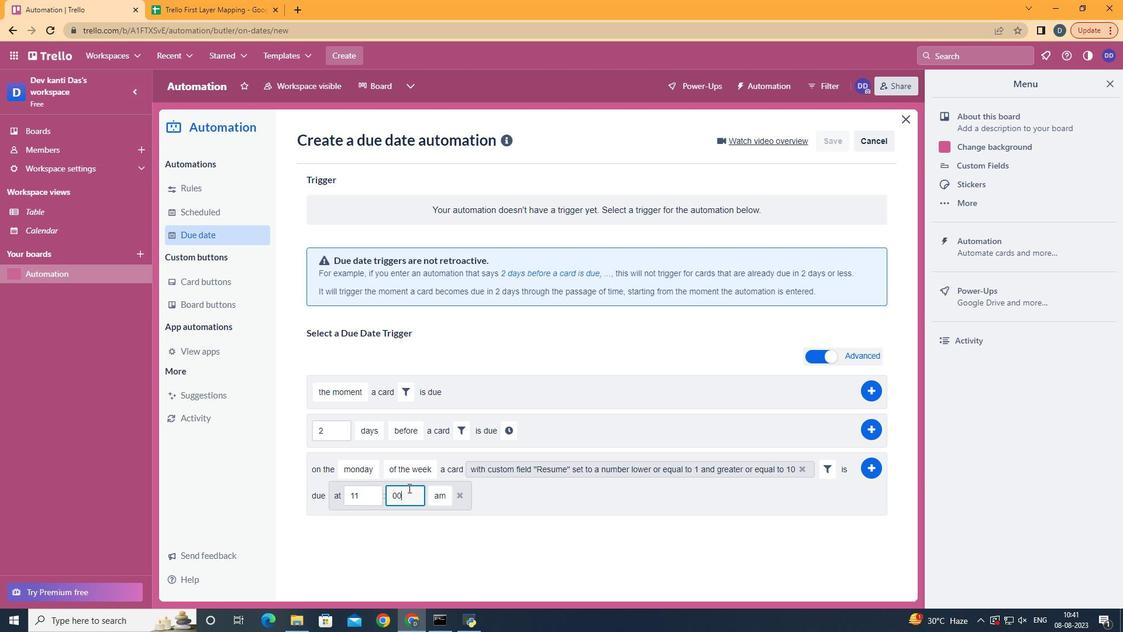 
Action: Mouse moved to (873, 475)
Screenshot: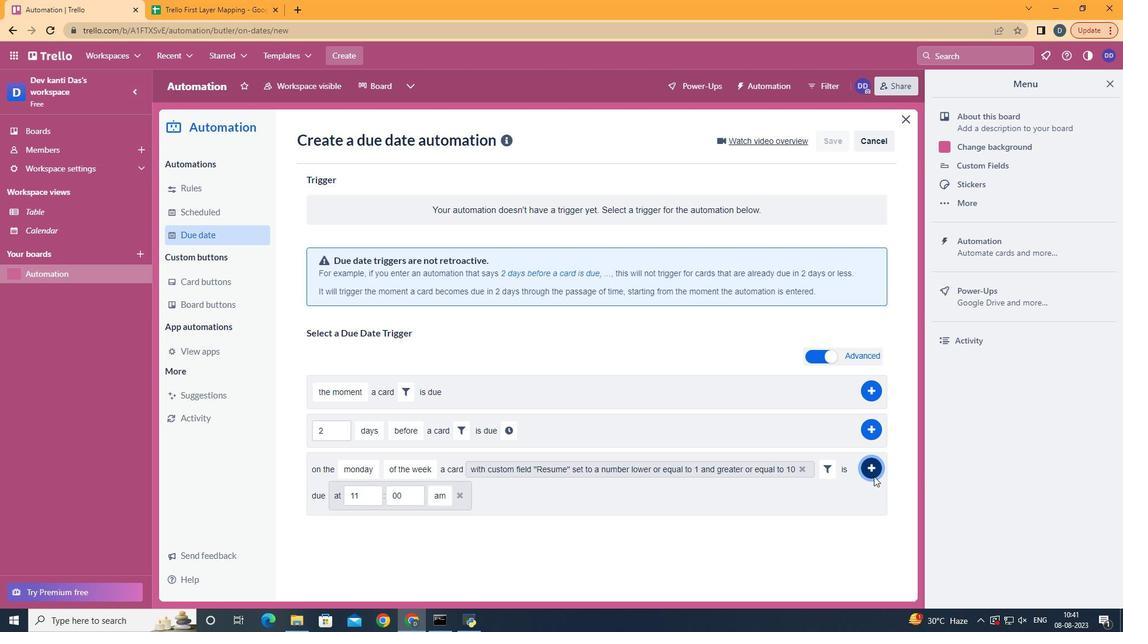 
Action: Mouse pressed left at (873, 475)
Screenshot: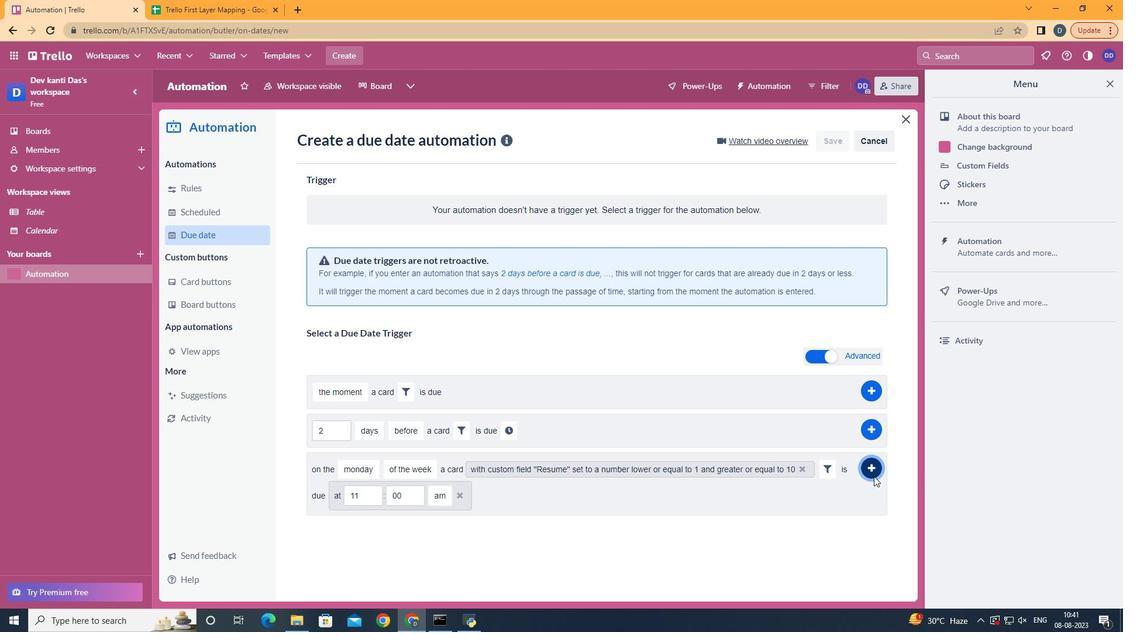 
Action: Mouse moved to (681, 213)
Screenshot: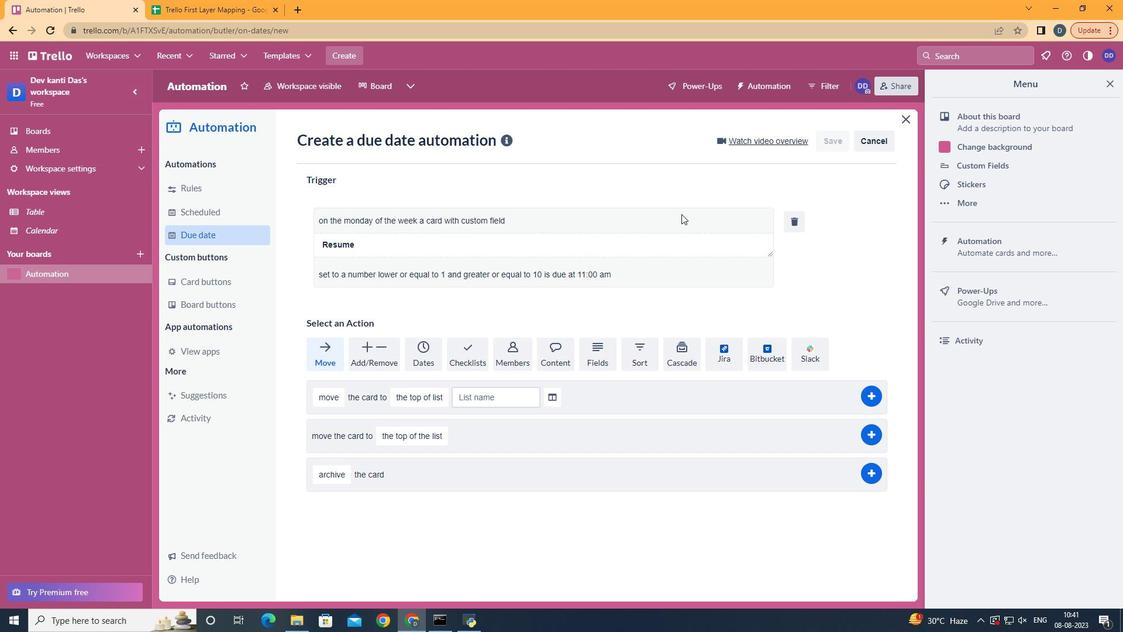 
